 Task: Look for space in Ron, India from 2nd June, 2023 to 9th June, 2023 for 5 adults in price range Rs.7000 to Rs.13000. Place can be shared room with 2 bedrooms having 5 beds and 2 bathrooms. Property type can be house, flat, guest house. Amenities needed are: wifi. Booking option can be shelf check-in. Required host language is English.
Action: Mouse moved to (488, 62)
Screenshot: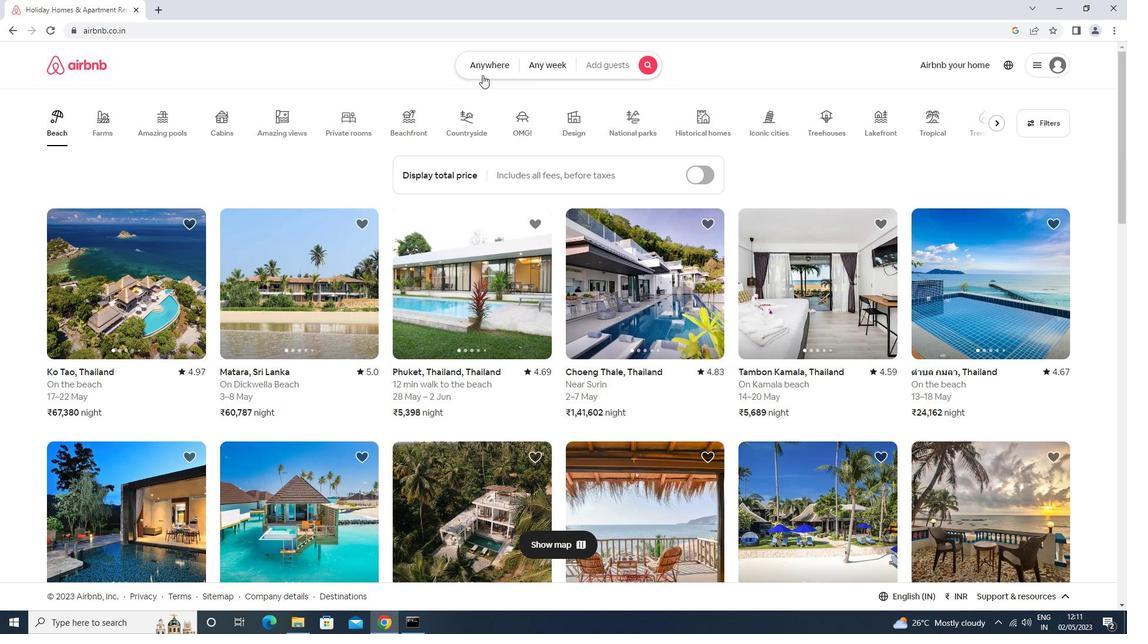 
Action: Mouse pressed left at (488, 62)
Screenshot: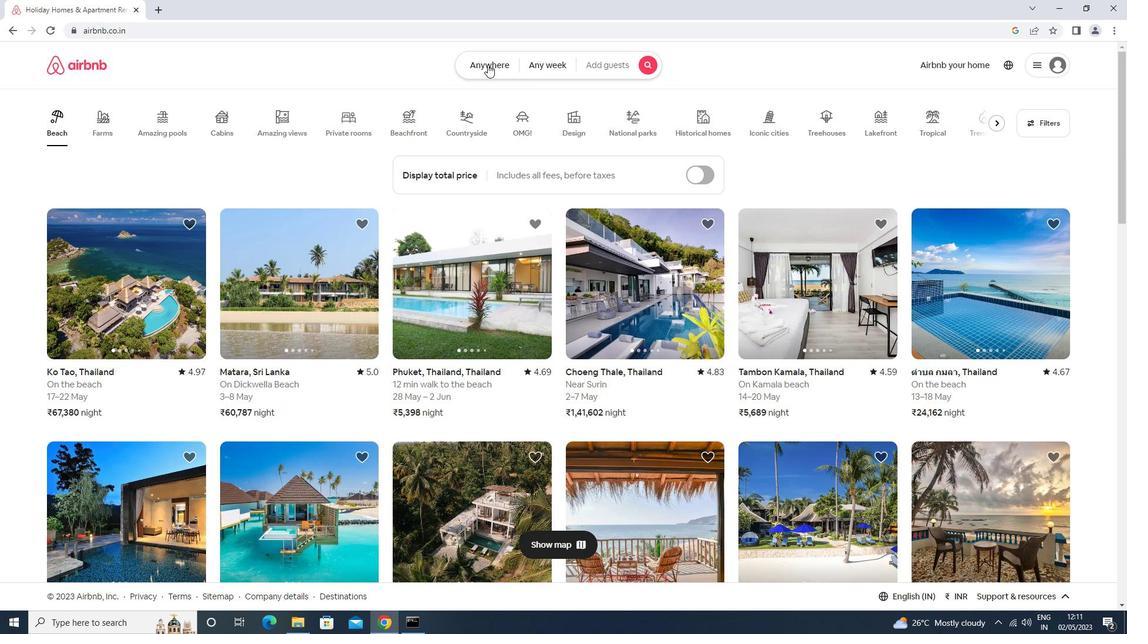 
Action: Mouse moved to (451, 105)
Screenshot: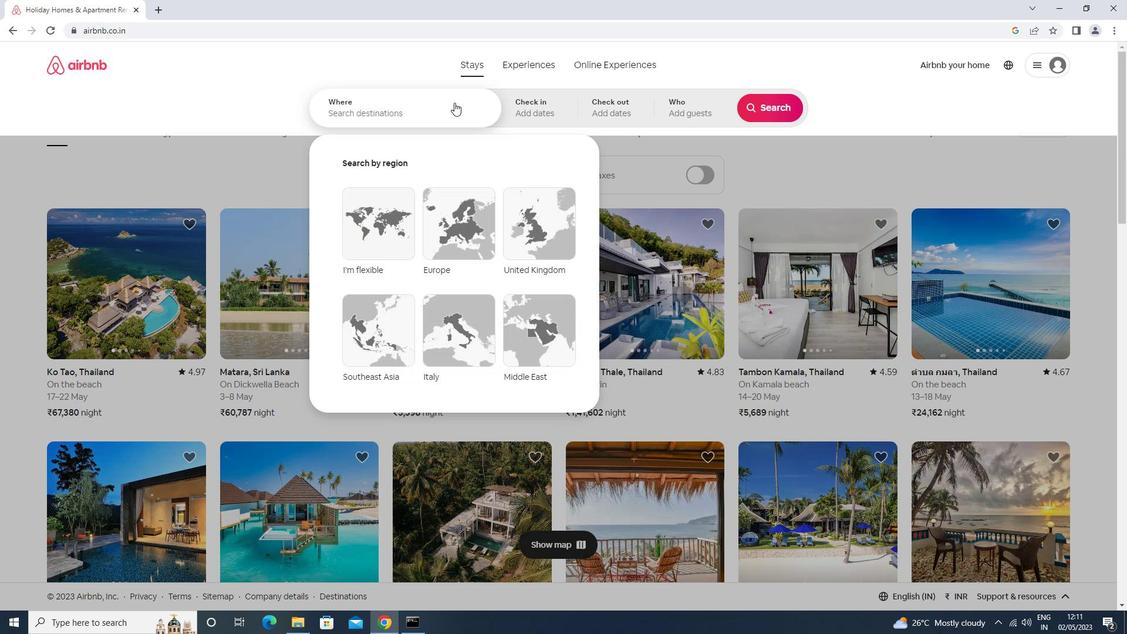 
Action: Mouse pressed left at (451, 105)
Screenshot: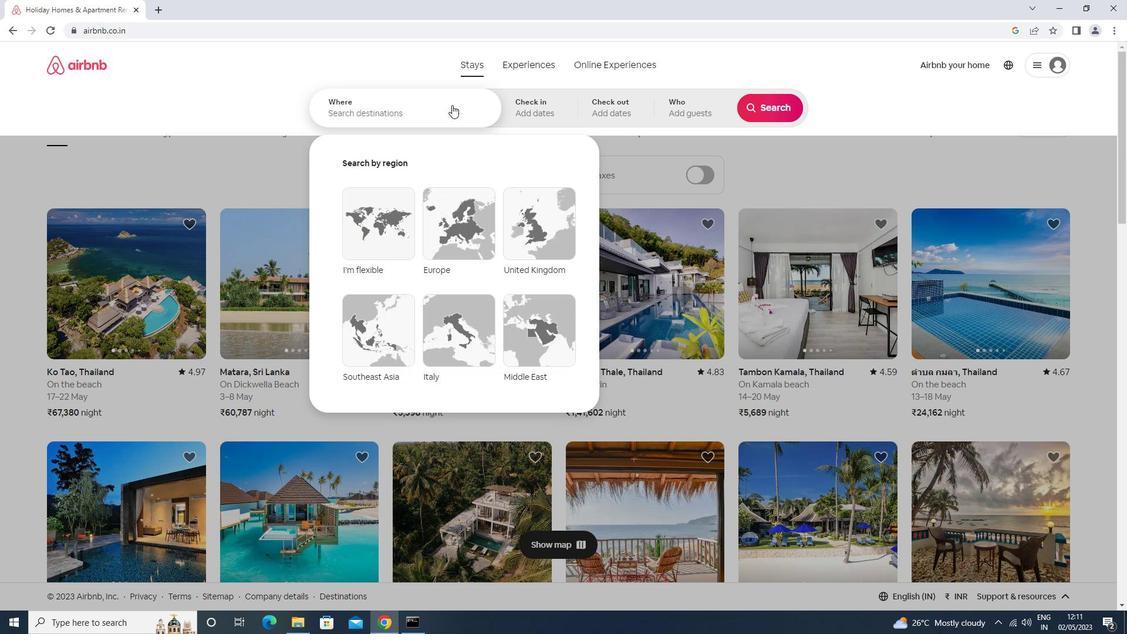 
Action: Key pressed r<Key.caps_lock>on<Key.space><Key.enter>
Screenshot: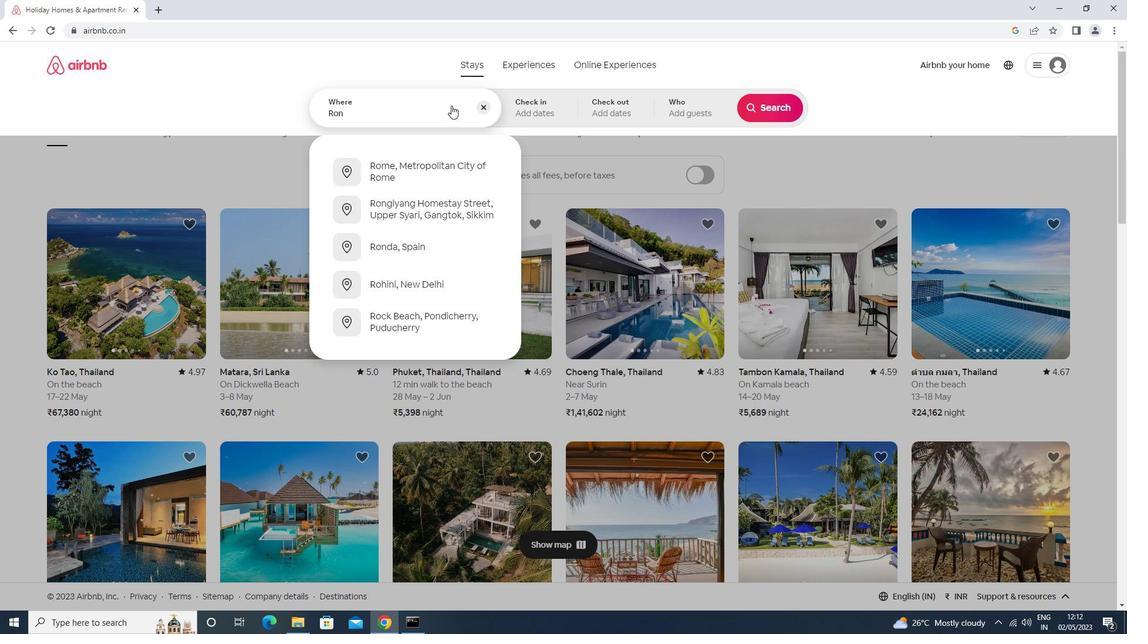 
Action: Mouse moved to (729, 260)
Screenshot: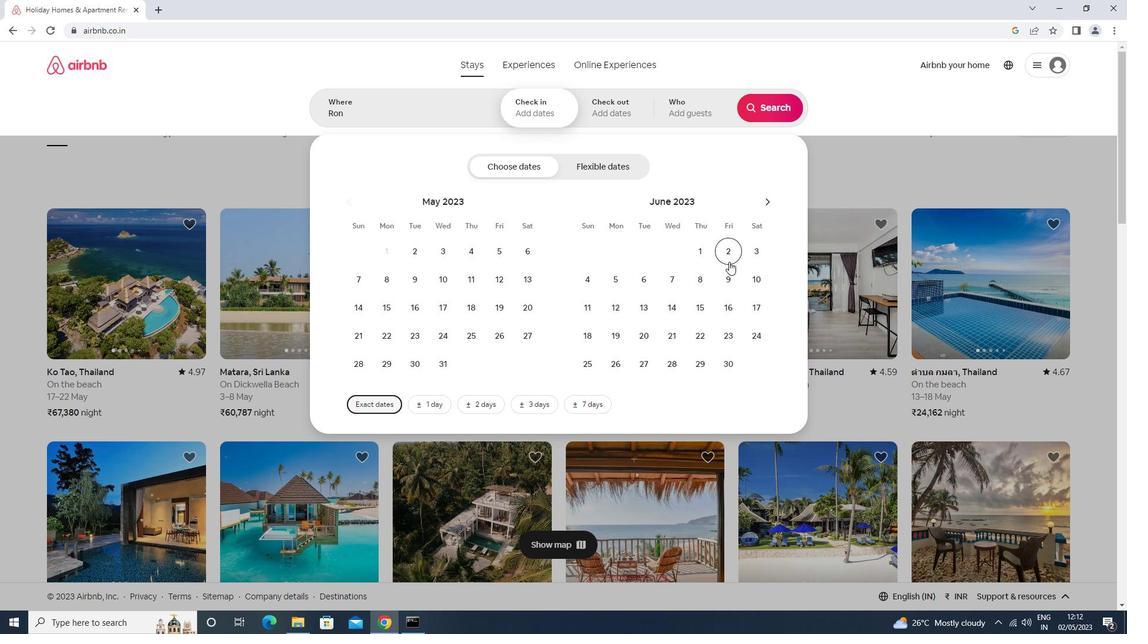
Action: Mouse pressed left at (729, 260)
Screenshot: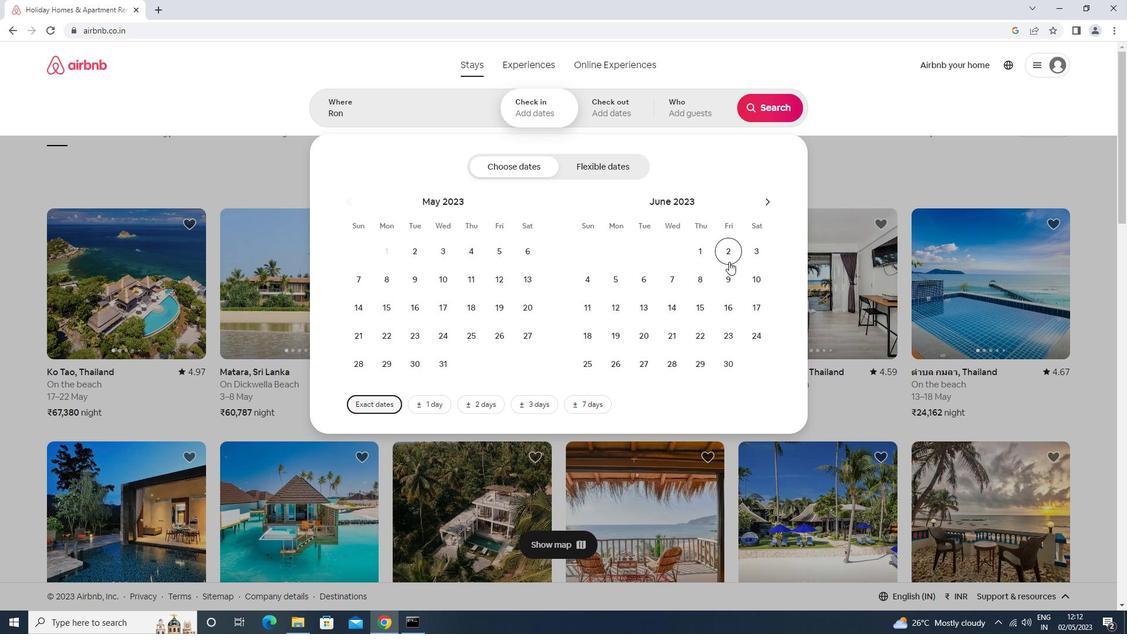 
Action: Mouse moved to (730, 291)
Screenshot: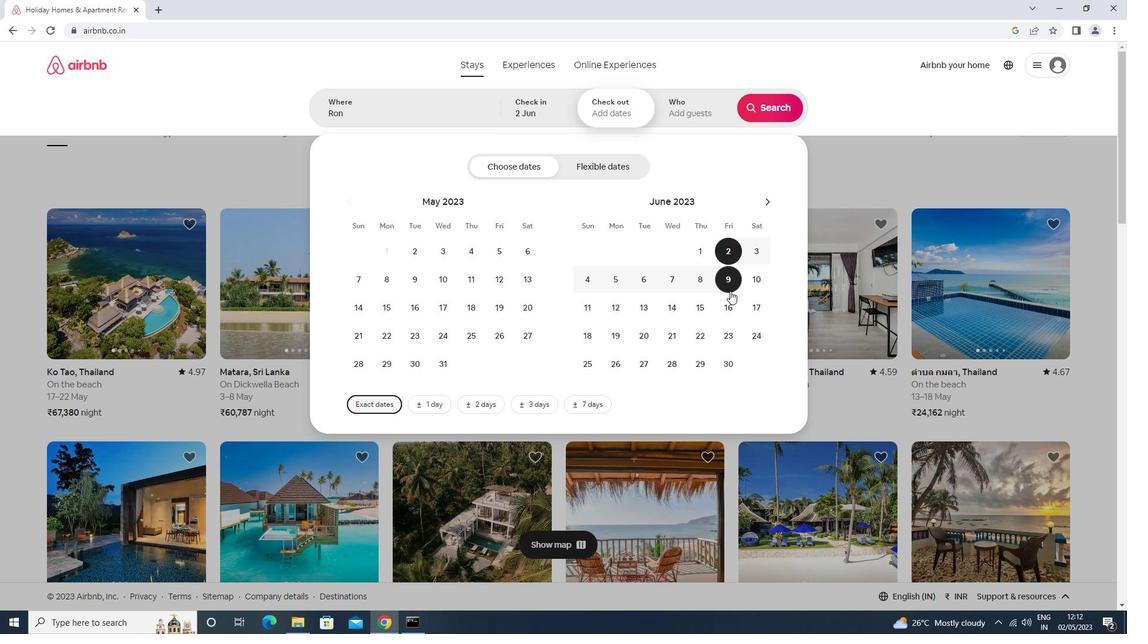
Action: Mouse pressed left at (730, 291)
Screenshot: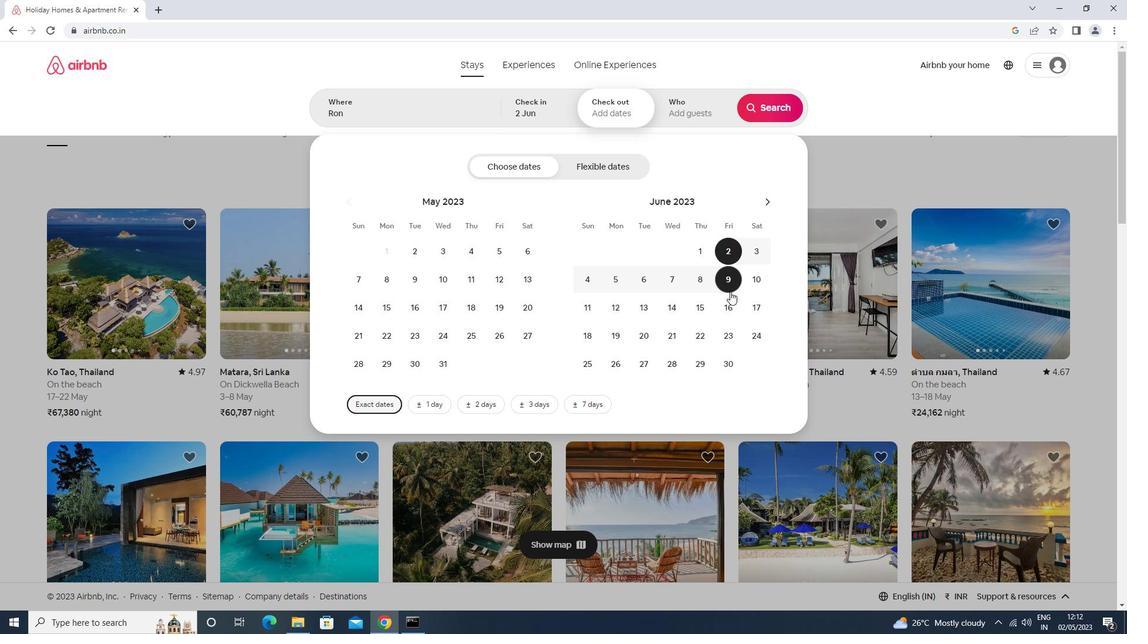 
Action: Mouse moved to (688, 116)
Screenshot: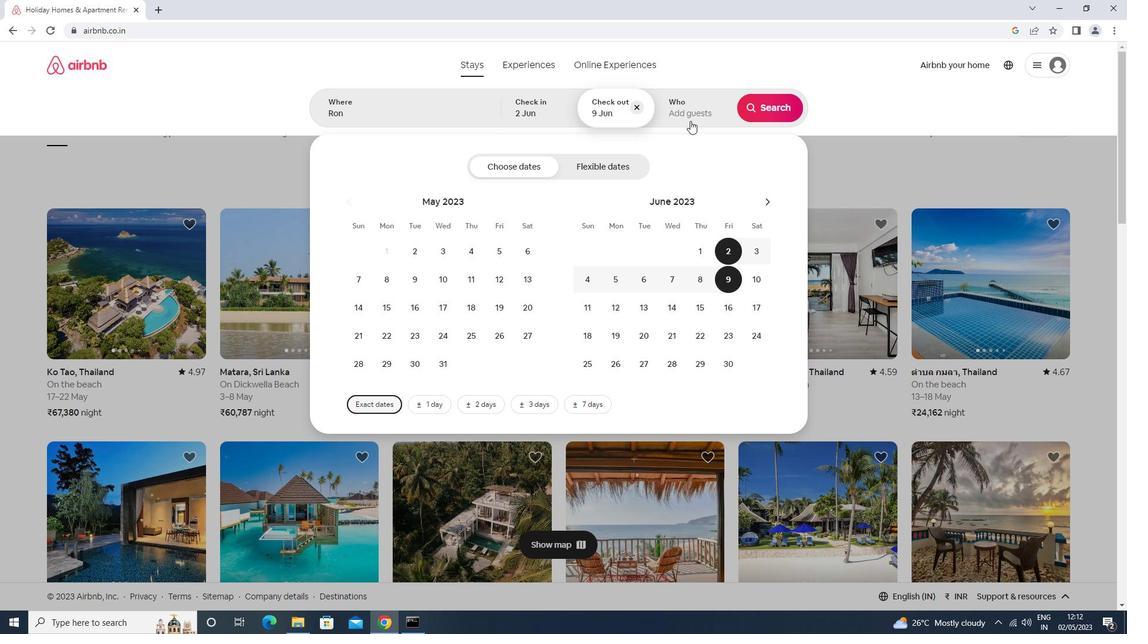 
Action: Mouse pressed left at (688, 116)
Screenshot: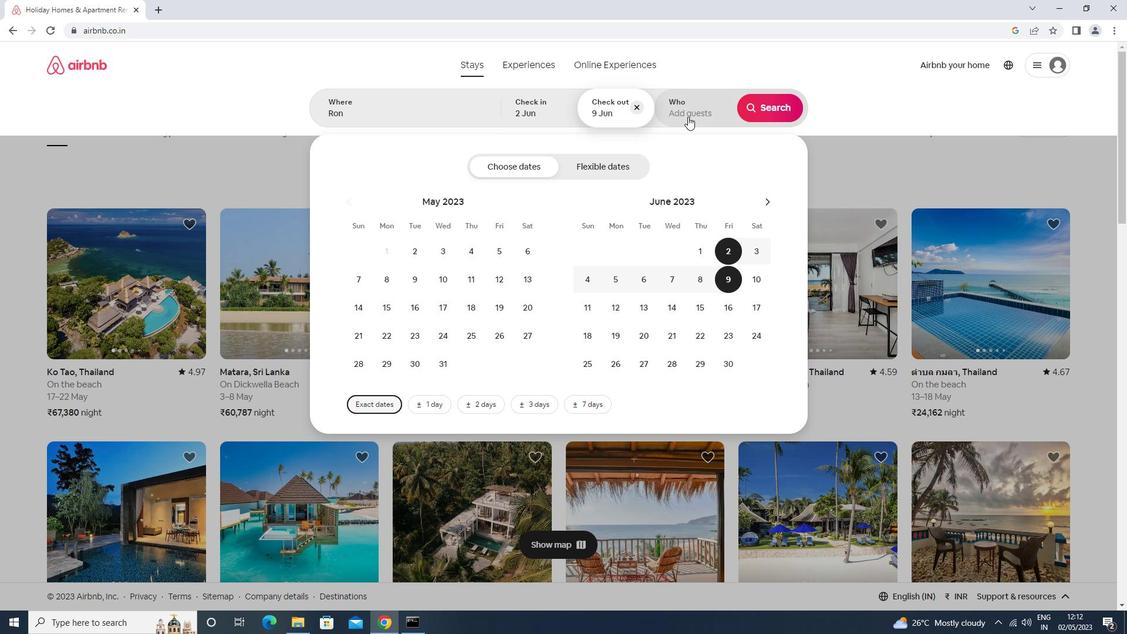 
Action: Mouse moved to (771, 170)
Screenshot: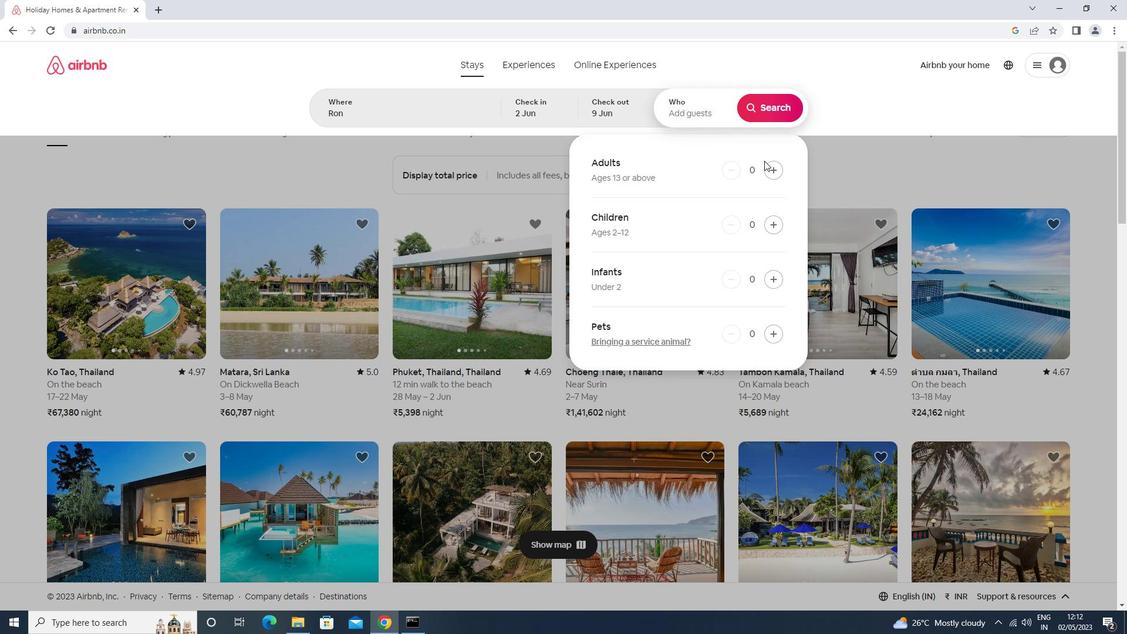 
Action: Mouse pressed left at (771, 170)
Screenshot: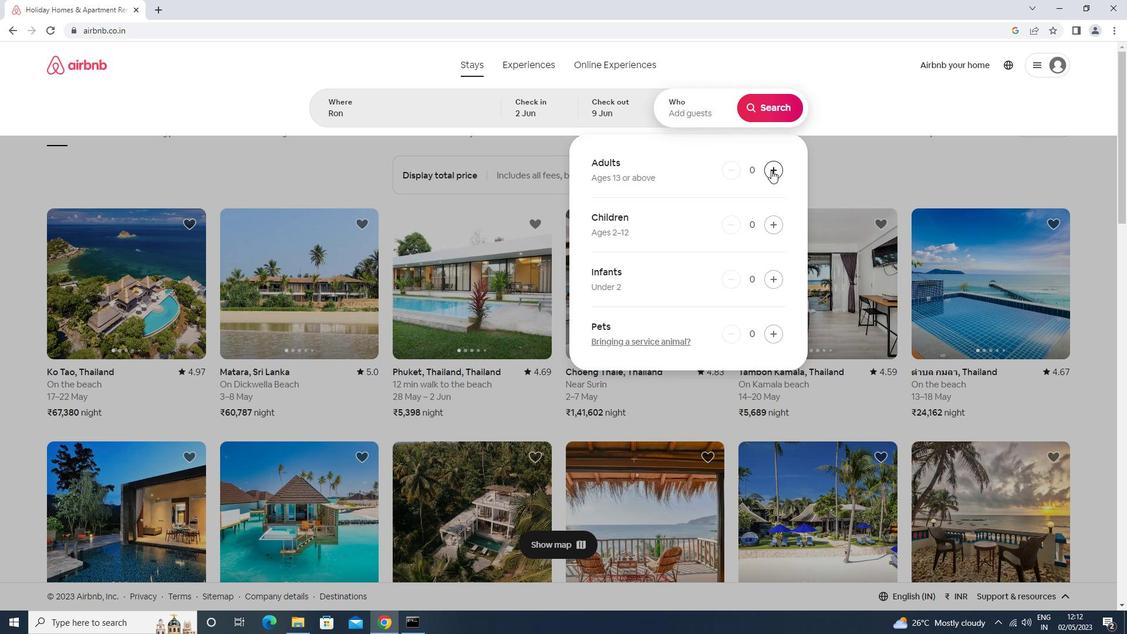 
Action: Mouse pressed left at (771, 170)
Screenshot: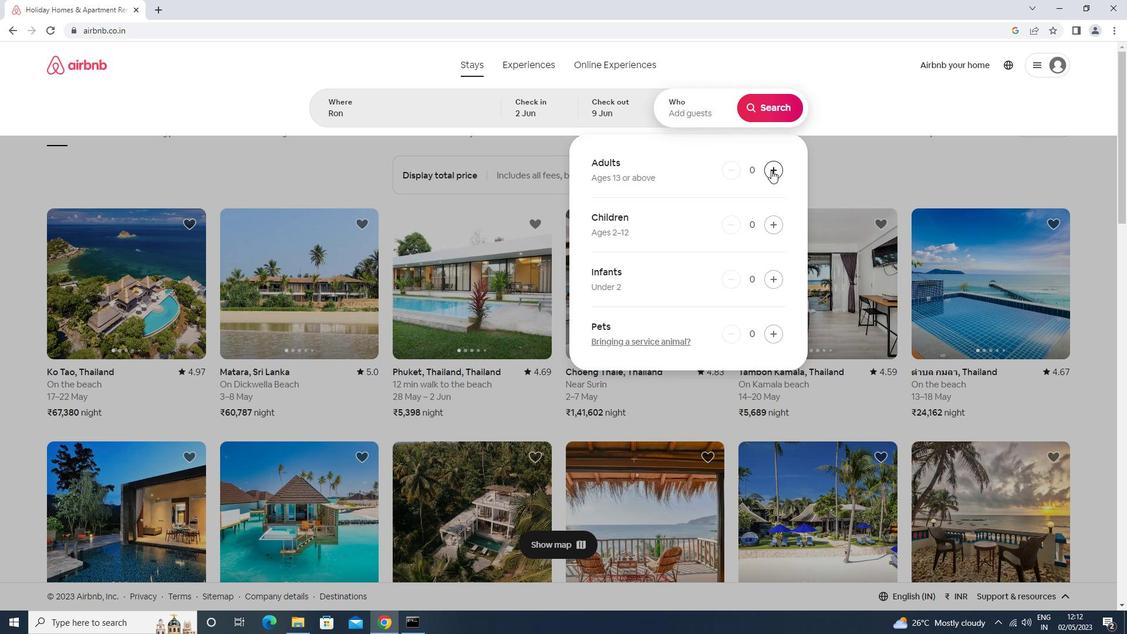 
Action: Mouse pressed left at (771, 170)
Screenshot: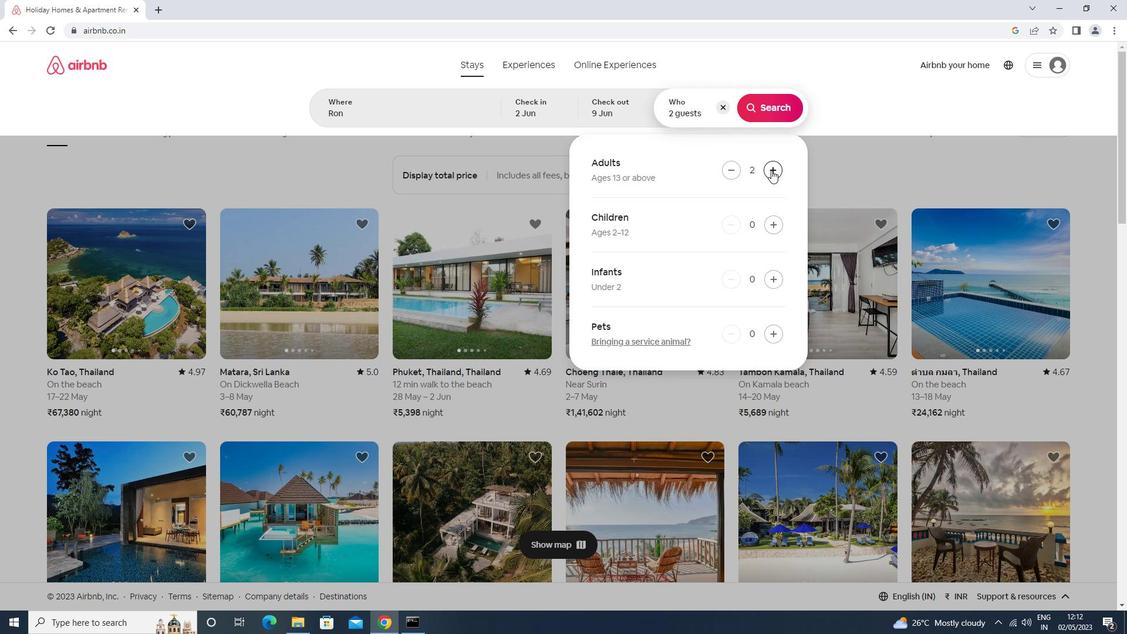 
Action: Mouse pressed left at (771, 170)
Screenshot: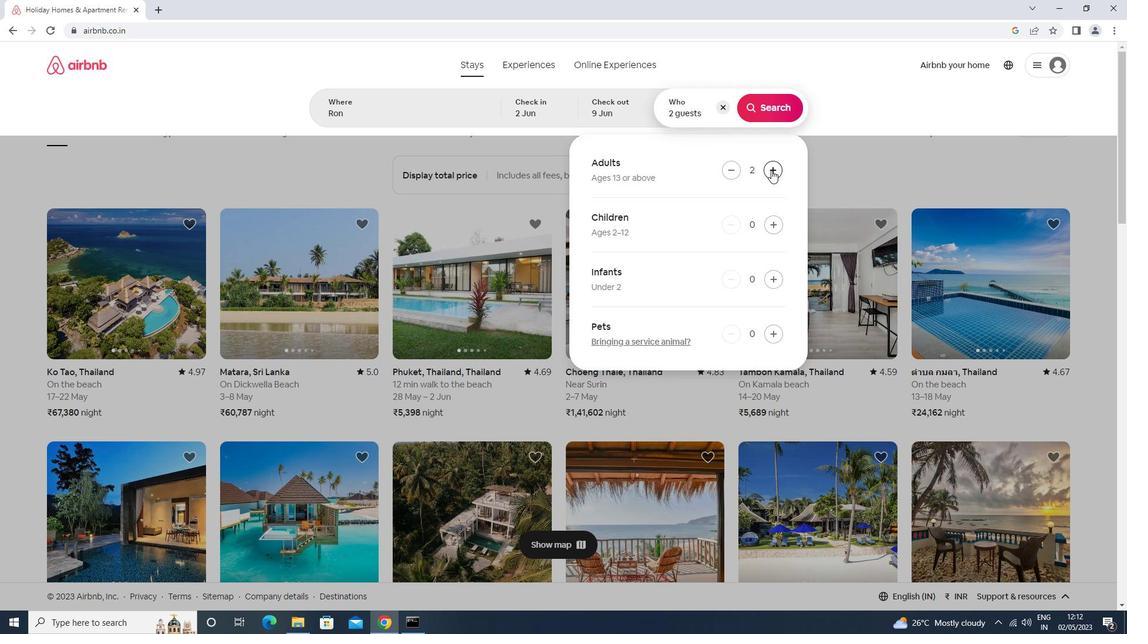 
Action: Mouse pressed left at (771, 170)
Screenshot: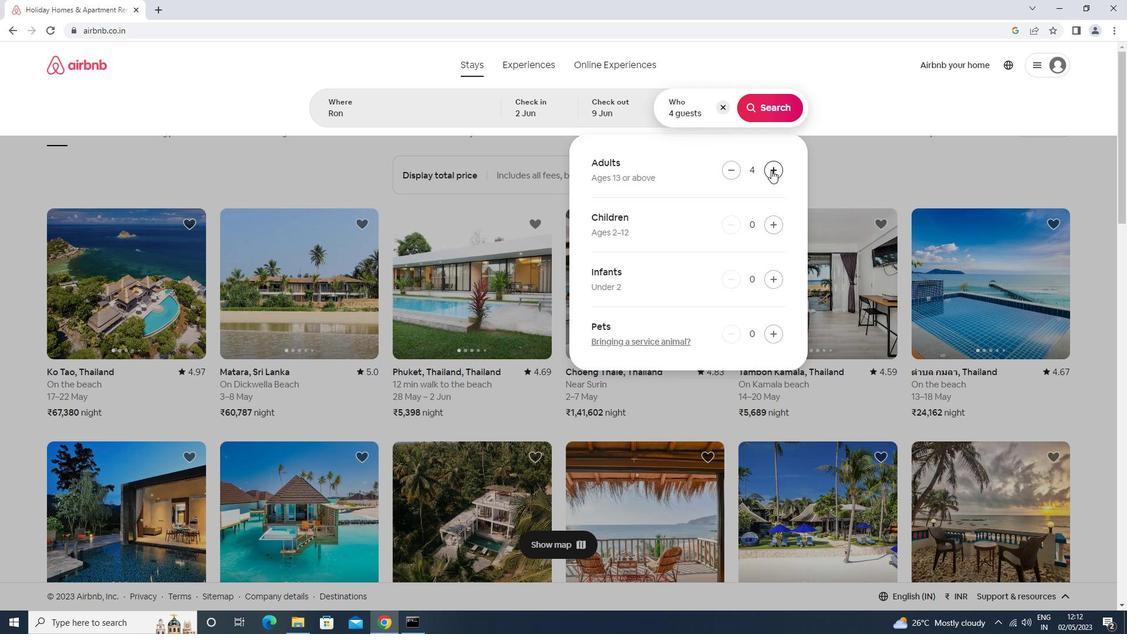 
Action: Mouse moved to (772, 114)
Screenshot: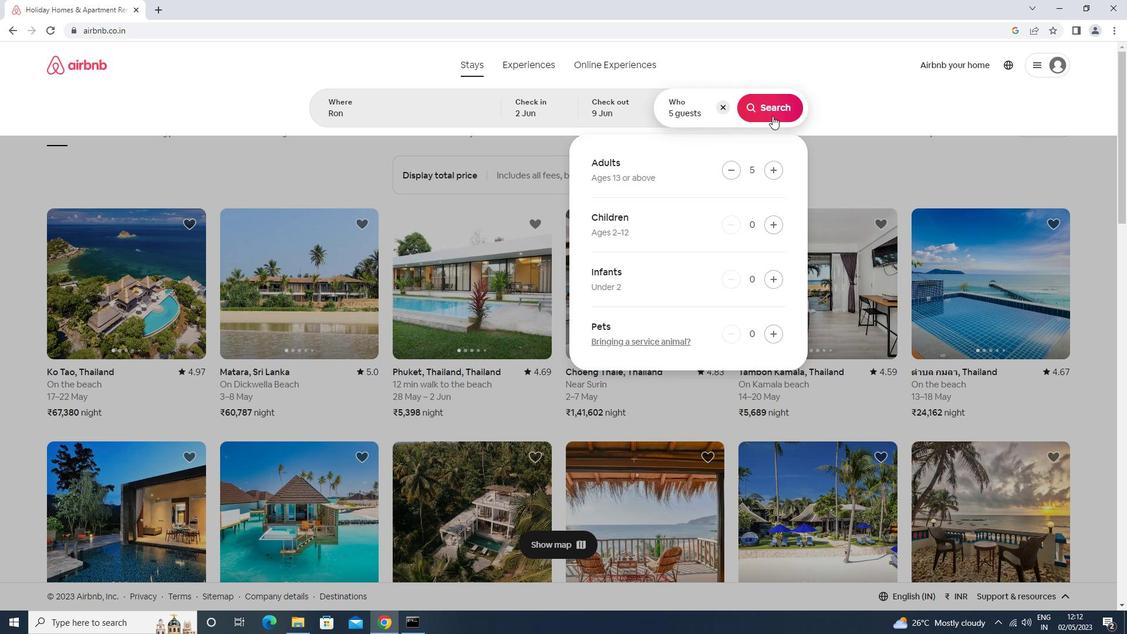 
Action: Mouse pressed left at (772, 114)
Screenshot: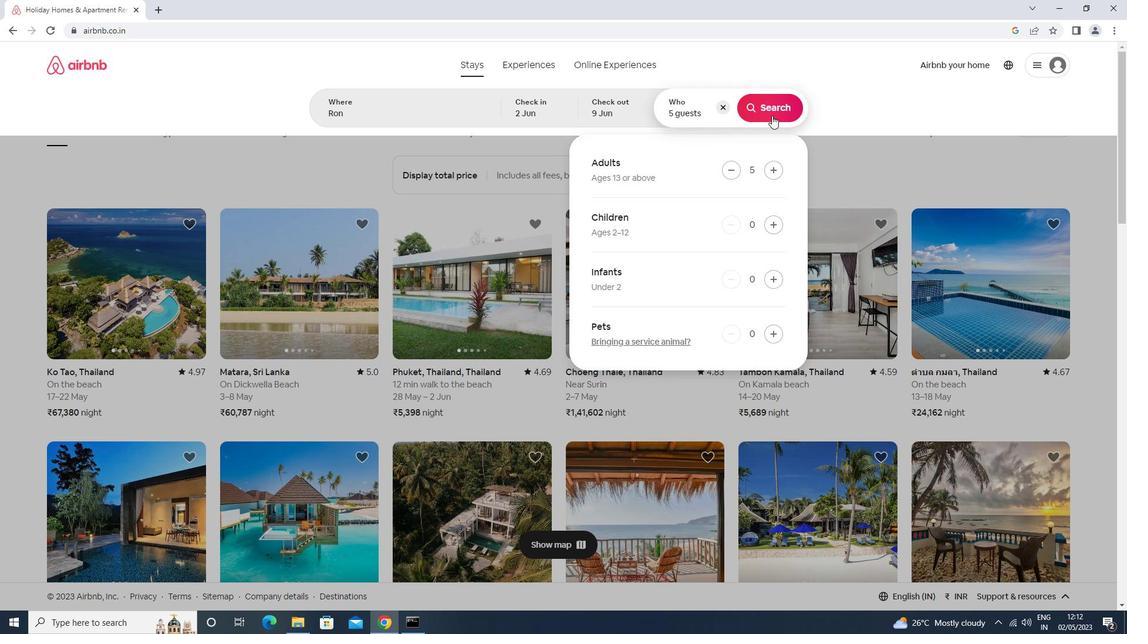 
Action: Mouse moved to (1065, 112)
Screenshot: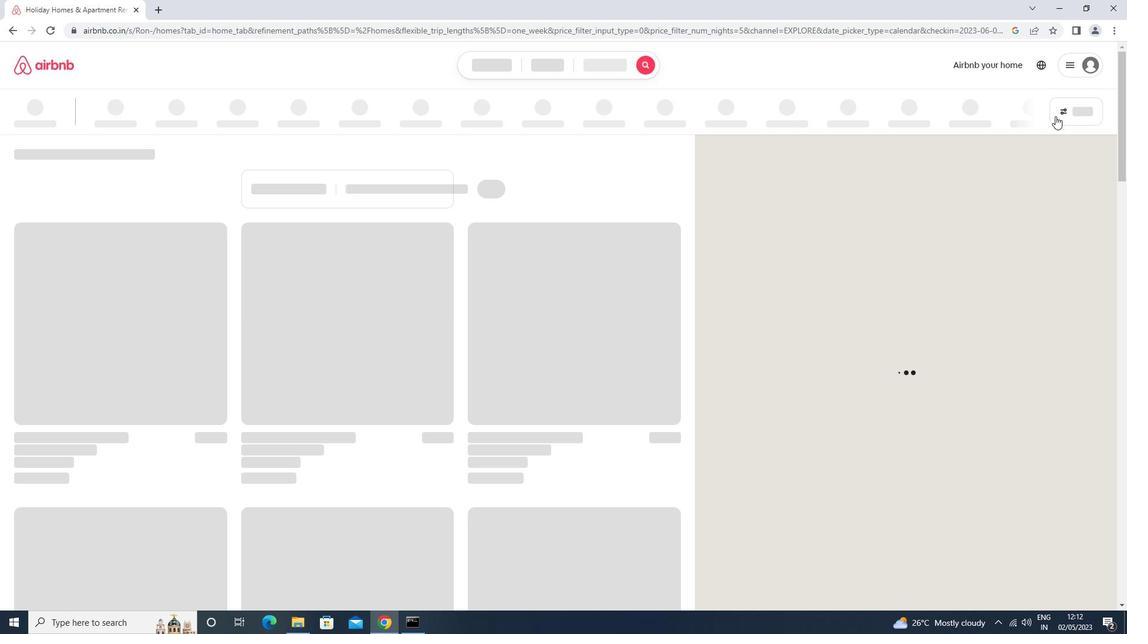 
Action: Mouse pressed left at (1065, 112)
Screenshot: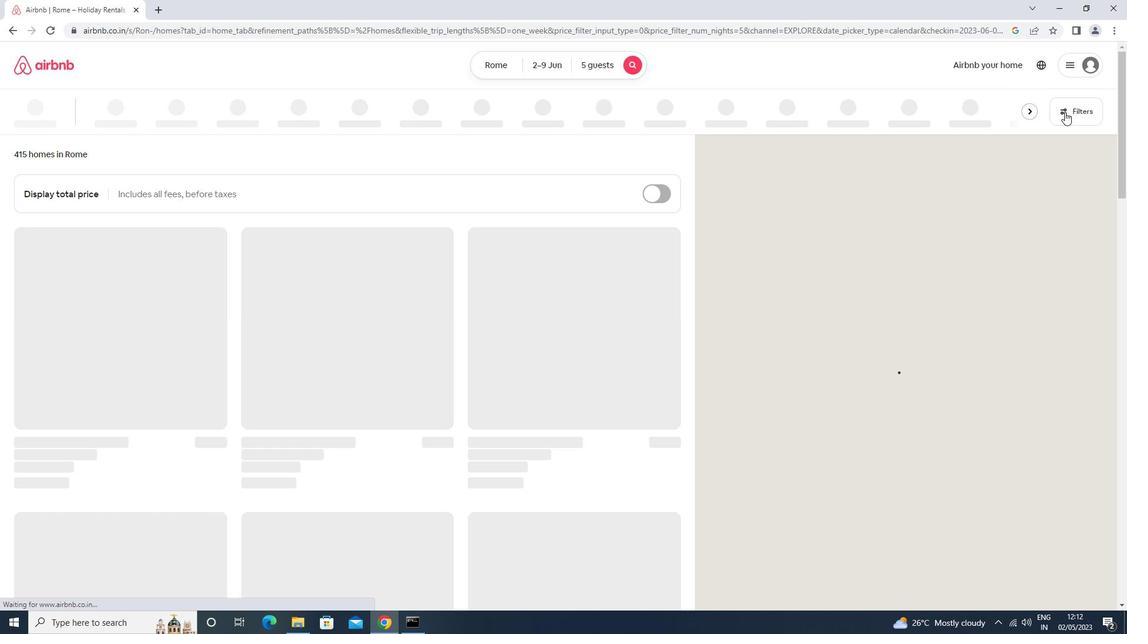 
Action: Mouse moved to (513, 256)
Screenshot: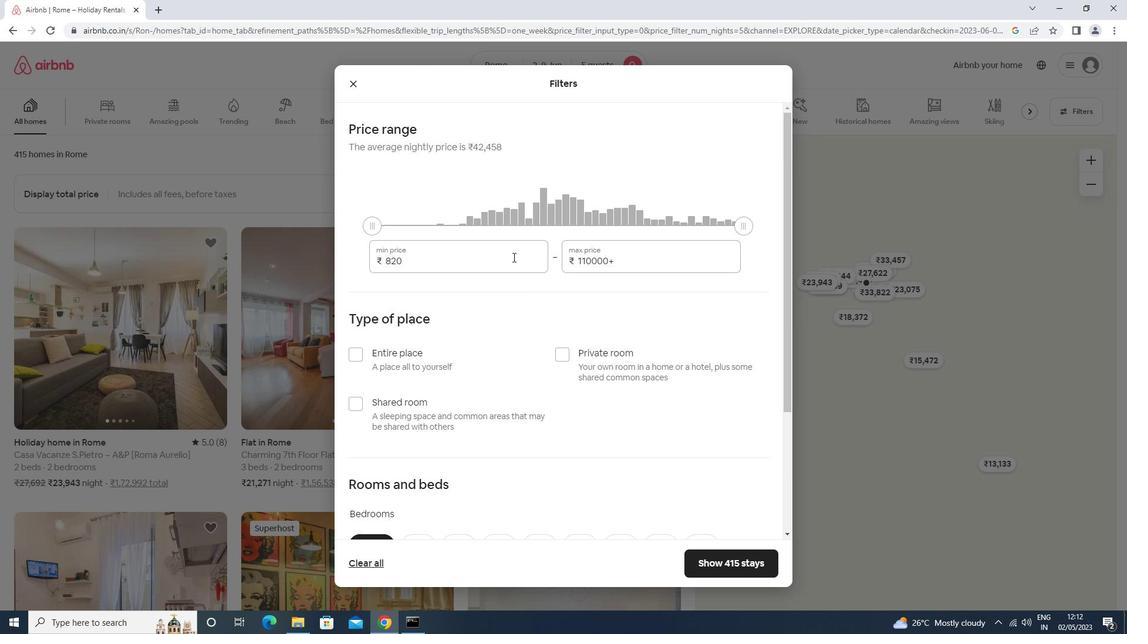 
Action: Mouse pressed left at (513, 256)
Screenshot: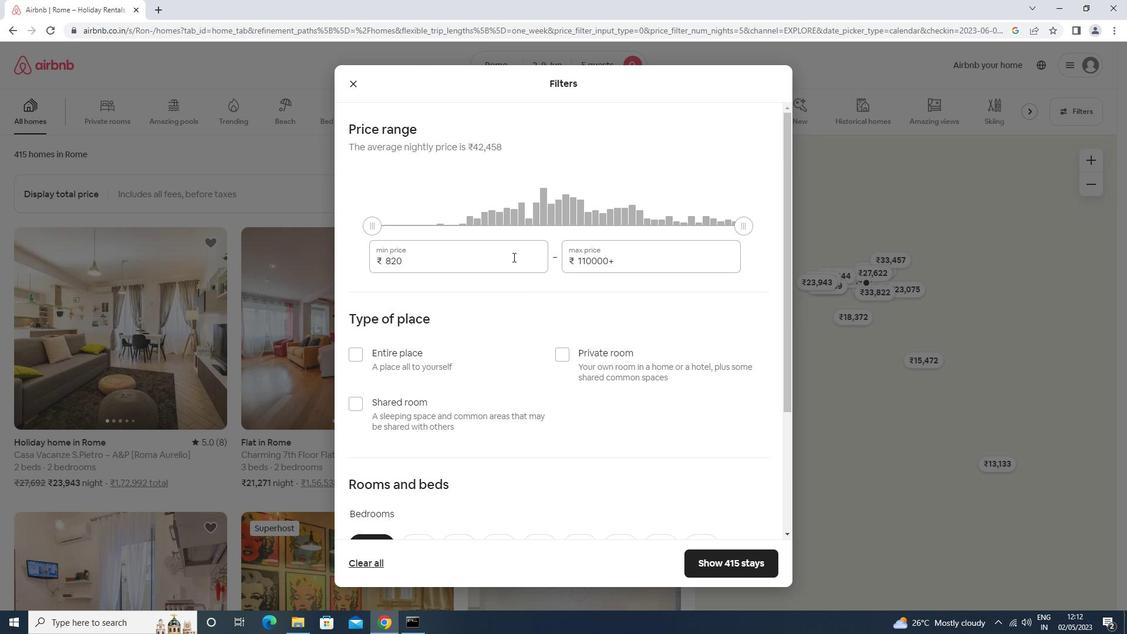 
Action: Key pressed <Key.backspace><Key.backspace><Key.backspace><Key.backspace><Key.backspace><Key.backspace><Key.backspace><Key.backspace><Key.backspace>7000<Key.tab>13000
Screenshot: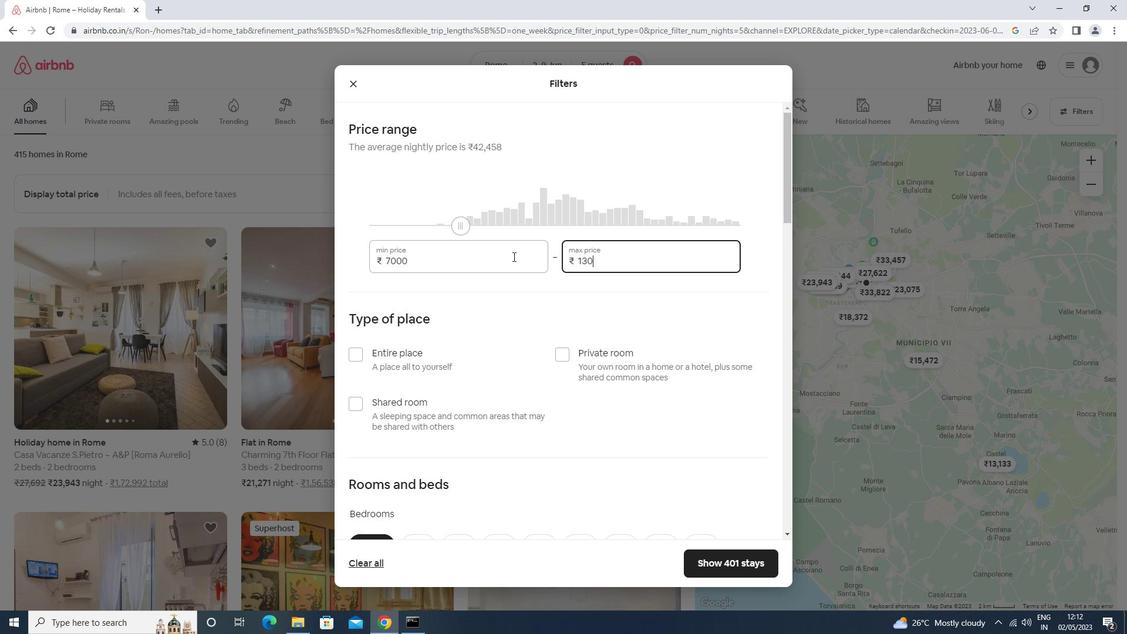 
Action: Mouse moved to (408, 404)
Screenshot: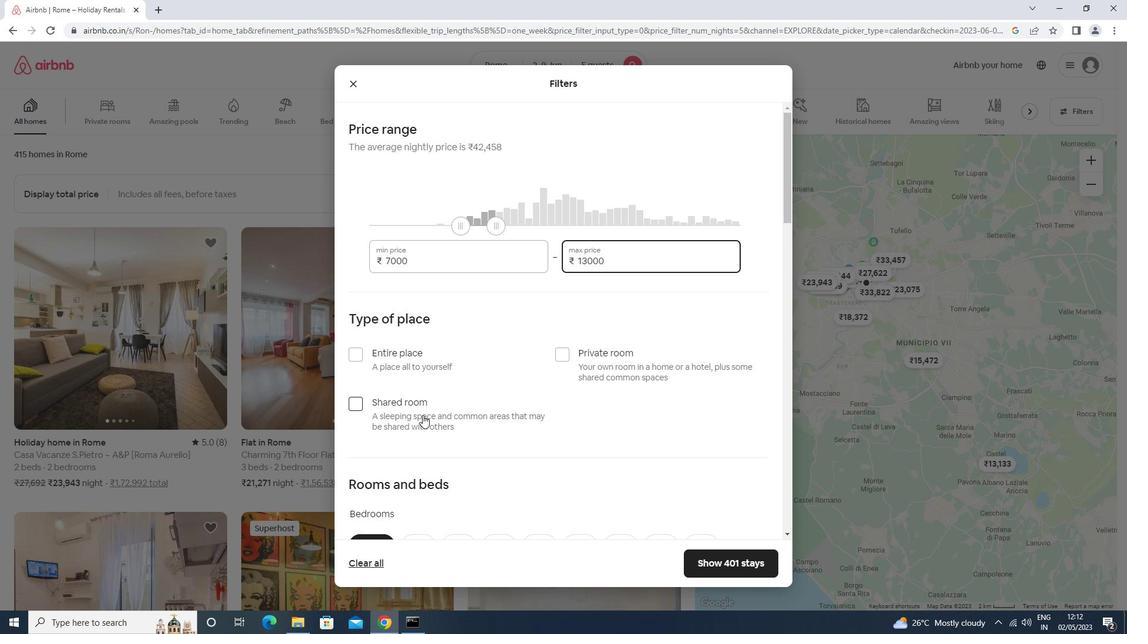
Action: Mouse pressed left at (408, 404)
Screenshot: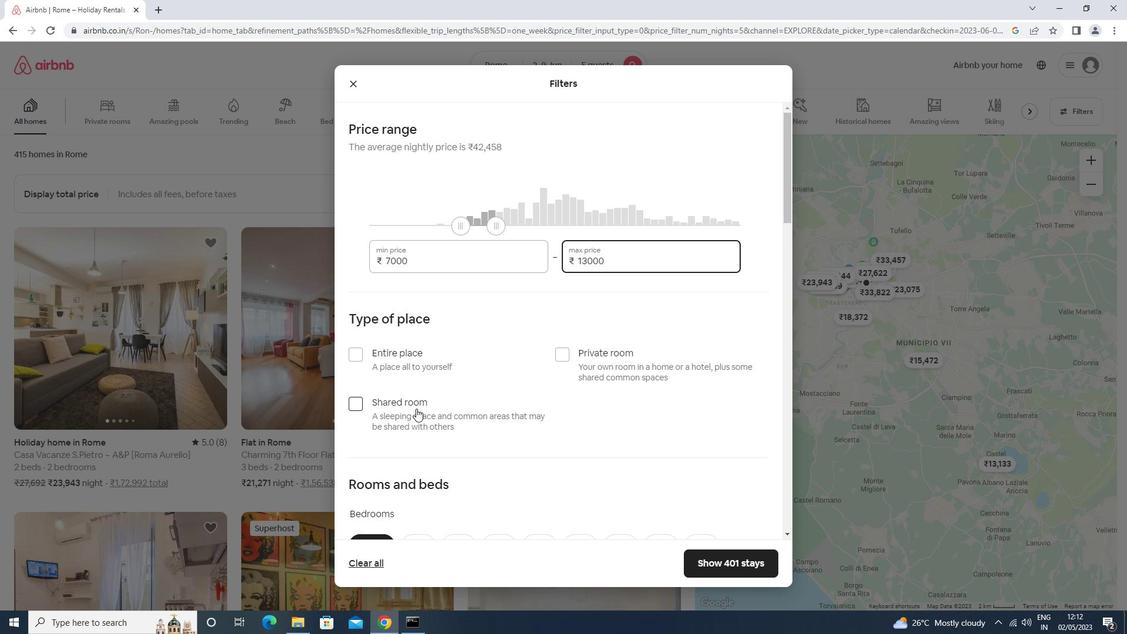 
Action: Mouse moved to (408, 404)
Screenshot: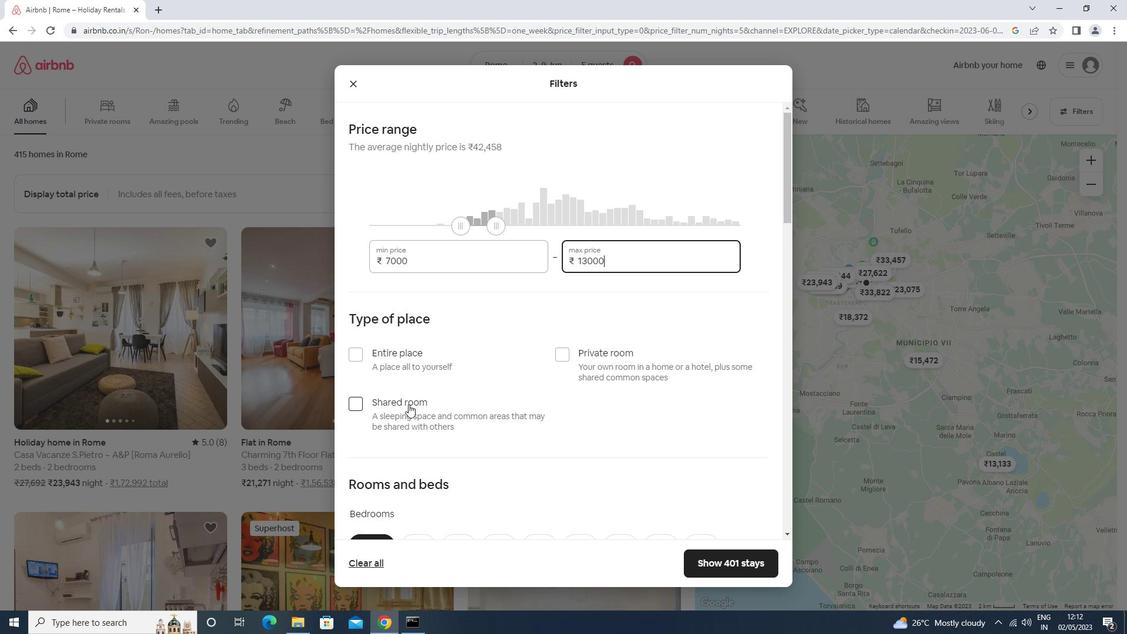 
Action: Mouse scrolled (408, 403) with delta (0, 0)
Screenshot: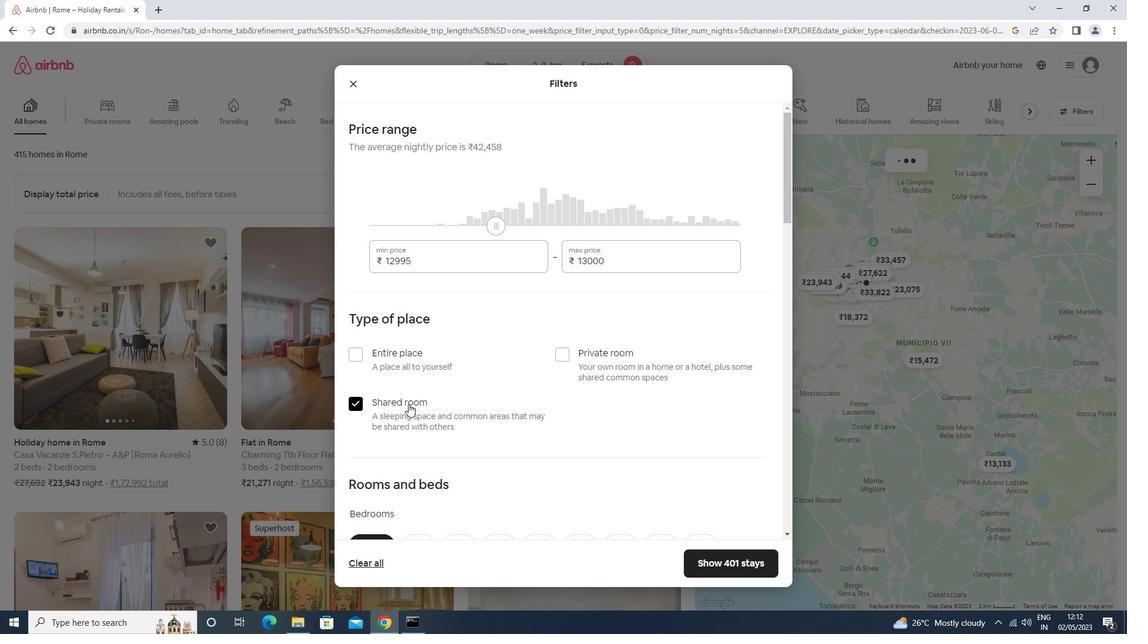 
Action: Mouse scrolled (408, 403) with delta (0, 0)
Screenshot: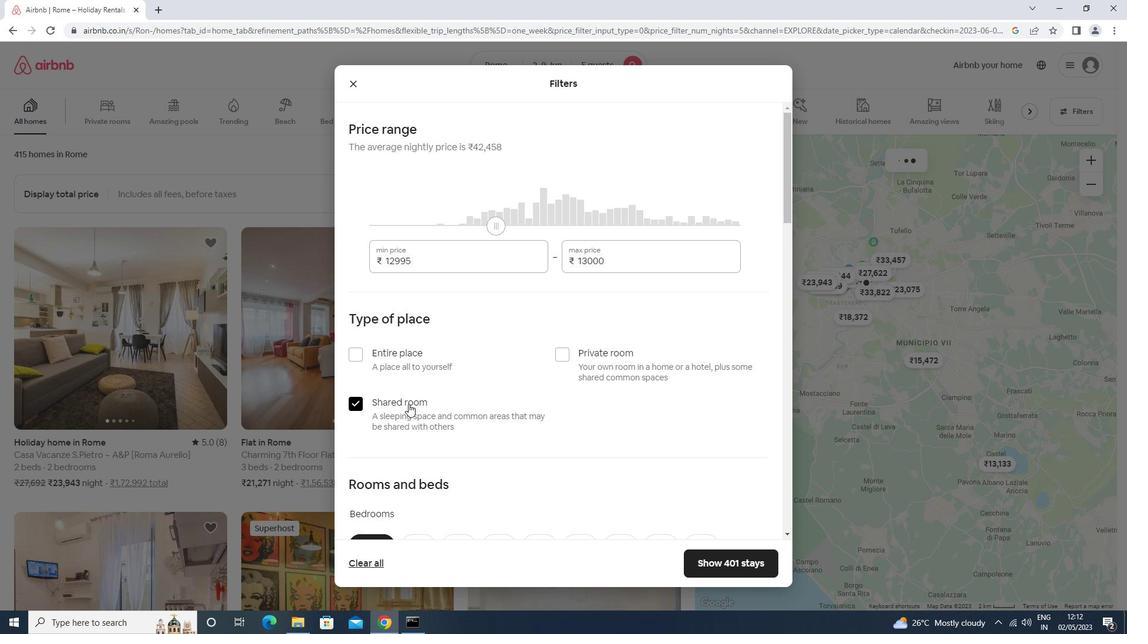 
Action: Mouse scrolled (408, 403) with delta (0, 0)
Screenshot: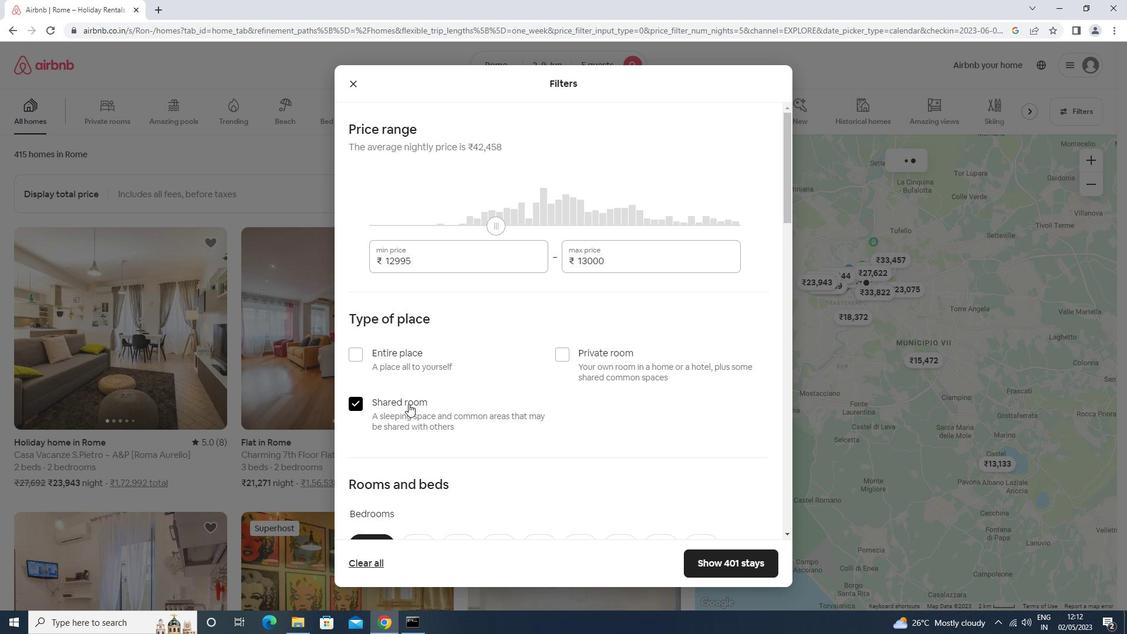 
Action: Mouse scrolled (408, 403) with delta (0, 0)
Screenshot: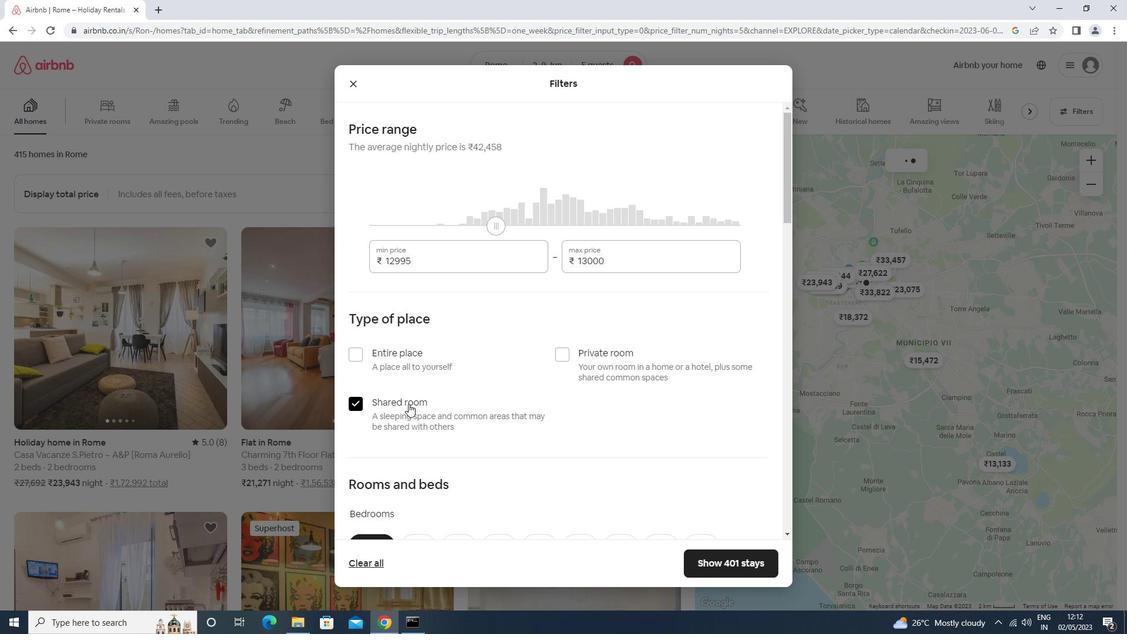 
Action: Mouse moved to (458, 317)
Screenshot: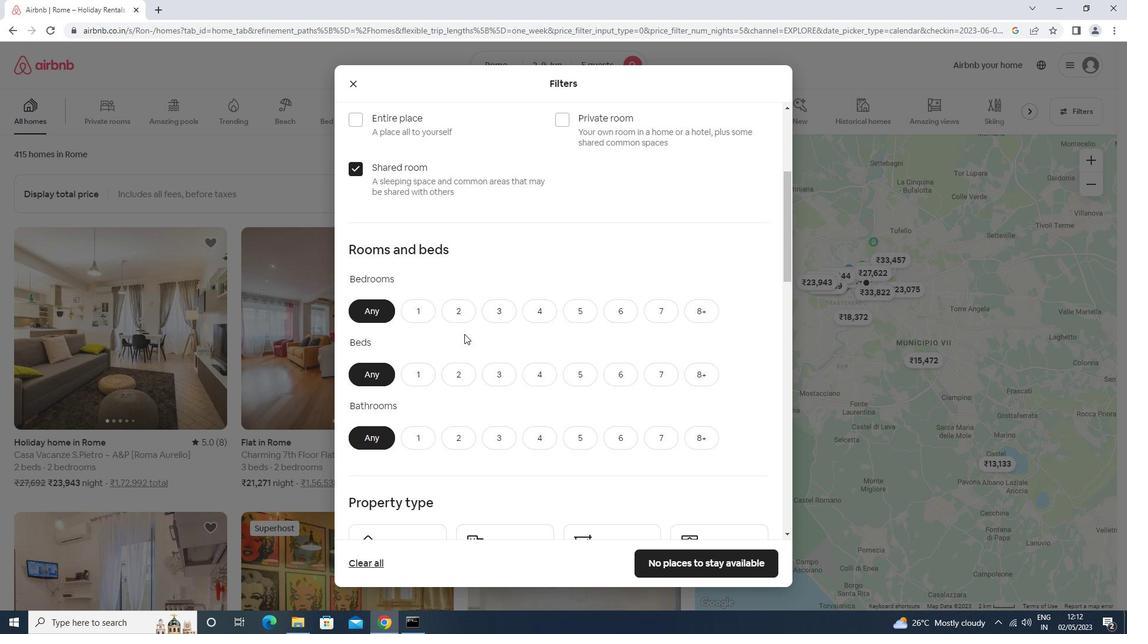 
Action: Mouse pressed left at (458, 317)
Screenshot: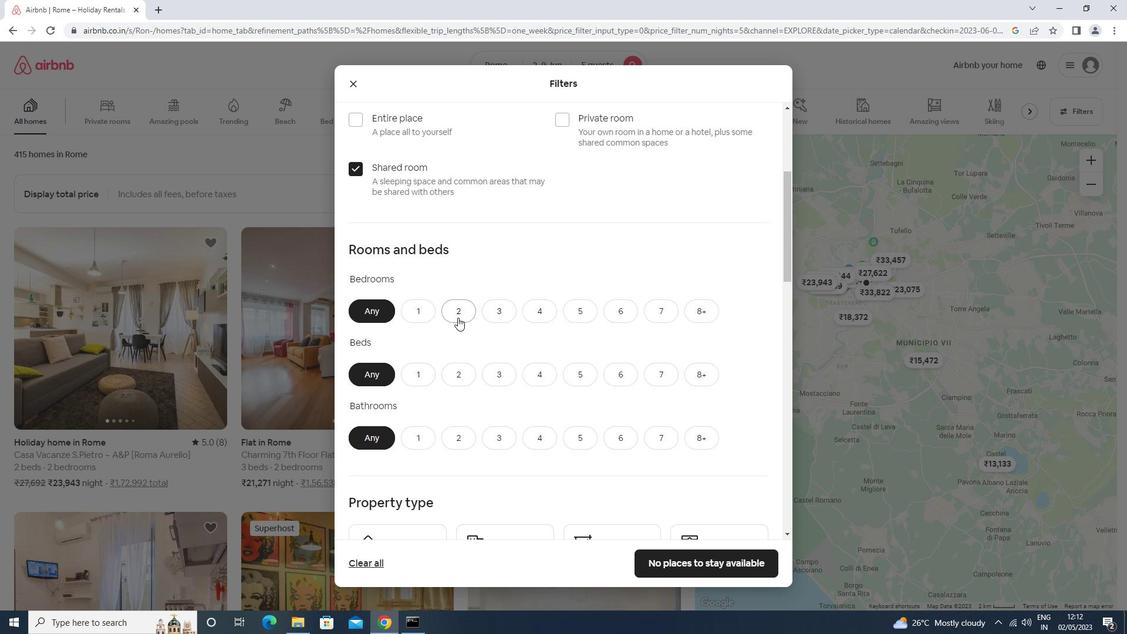 
Action: Mouse moved to (580, 375)
Screenshot: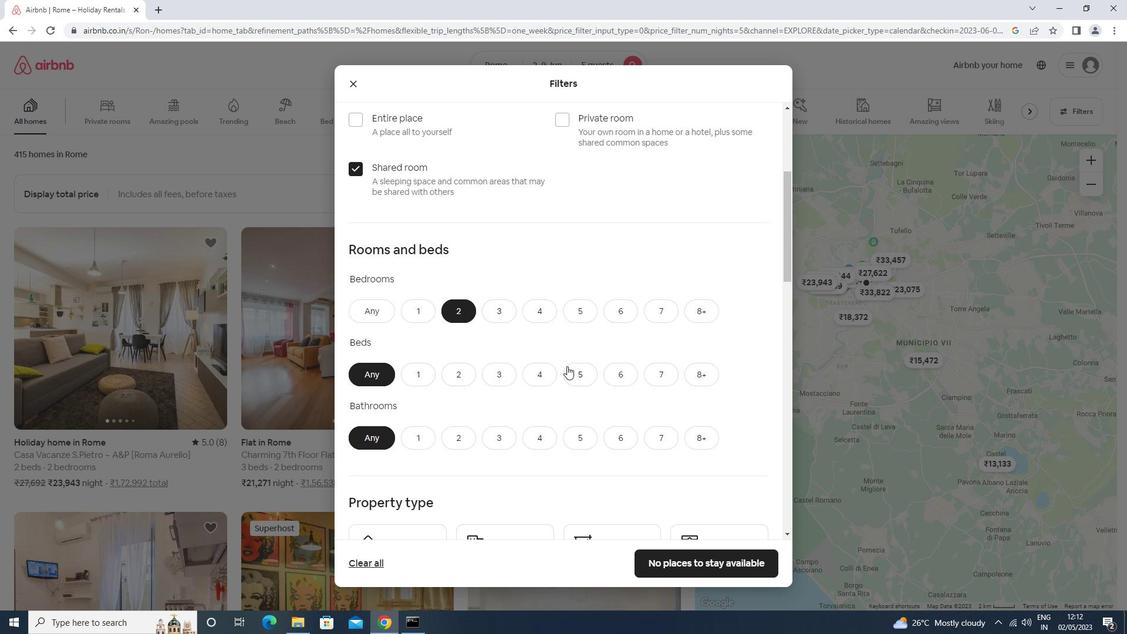 
Action: Mouse pressed left at (580, 375)
Screenshot: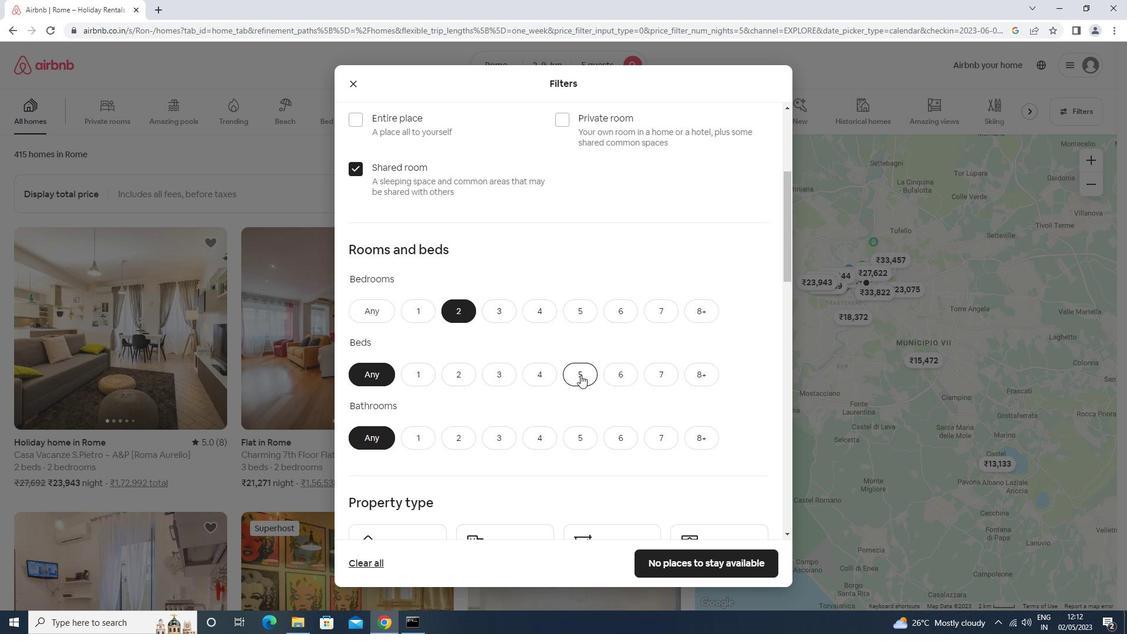 
Action: Mouse moved to (460, 432)
Screenshot: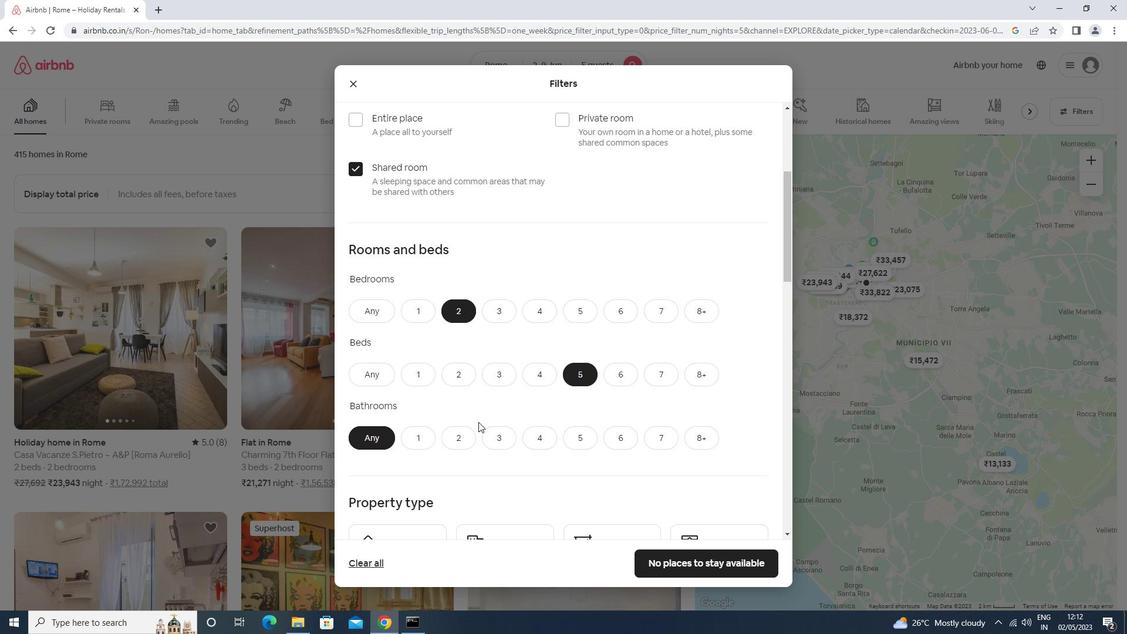 
Action: Mouse pressed left at (460, 432)
Screenshot: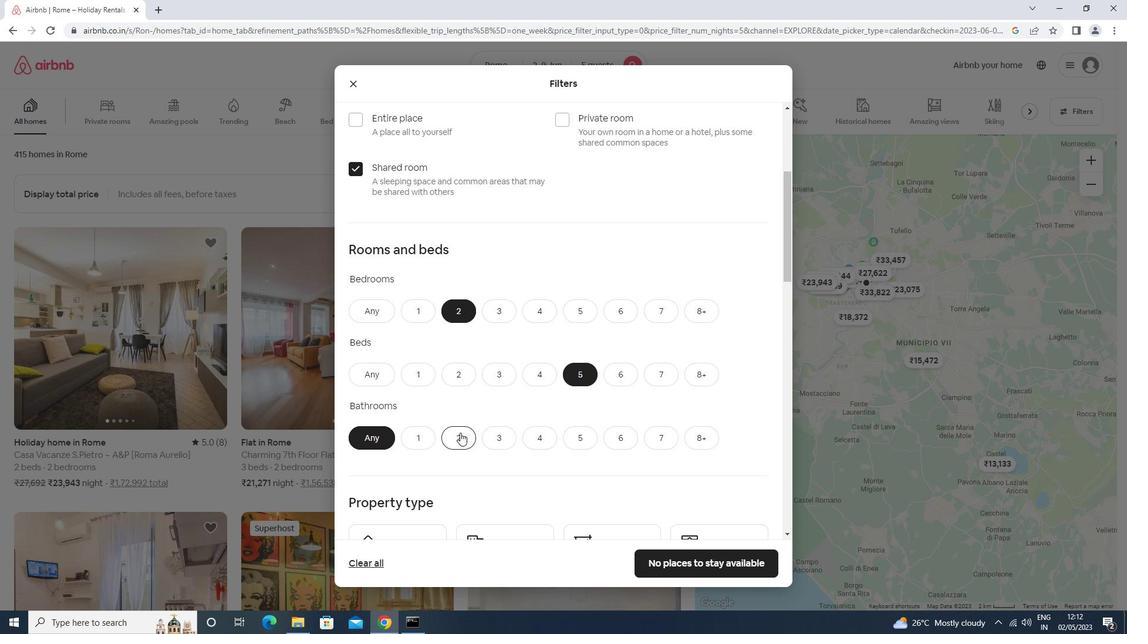 
Action: Mouse scrolled (460, 432) with delta (0, 0)
Screenshot: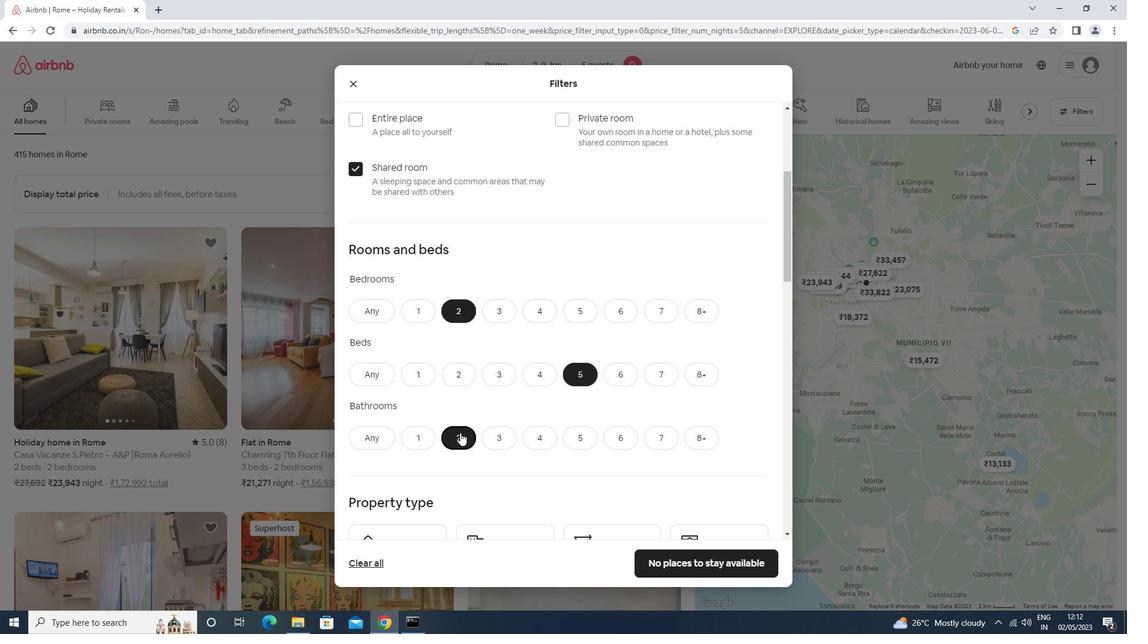 
Action: Mouse scrolled (460, 432) with delta (0, 0)
Screenshot: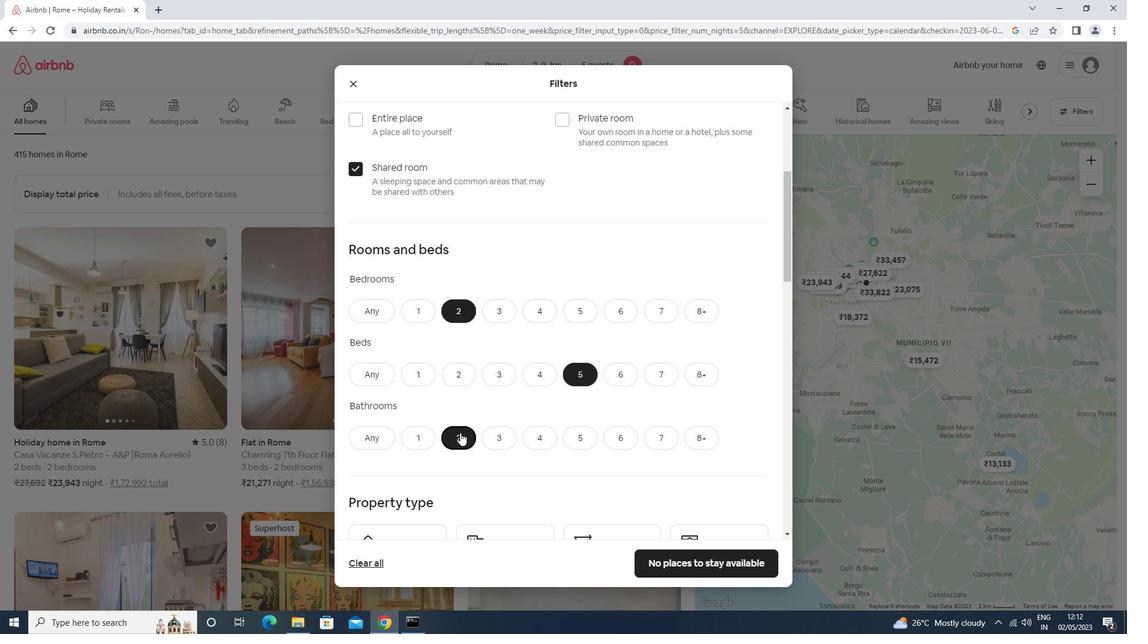 
Action: Mouse scrolled (460, 432) with delta (0, 0)
Screenshot: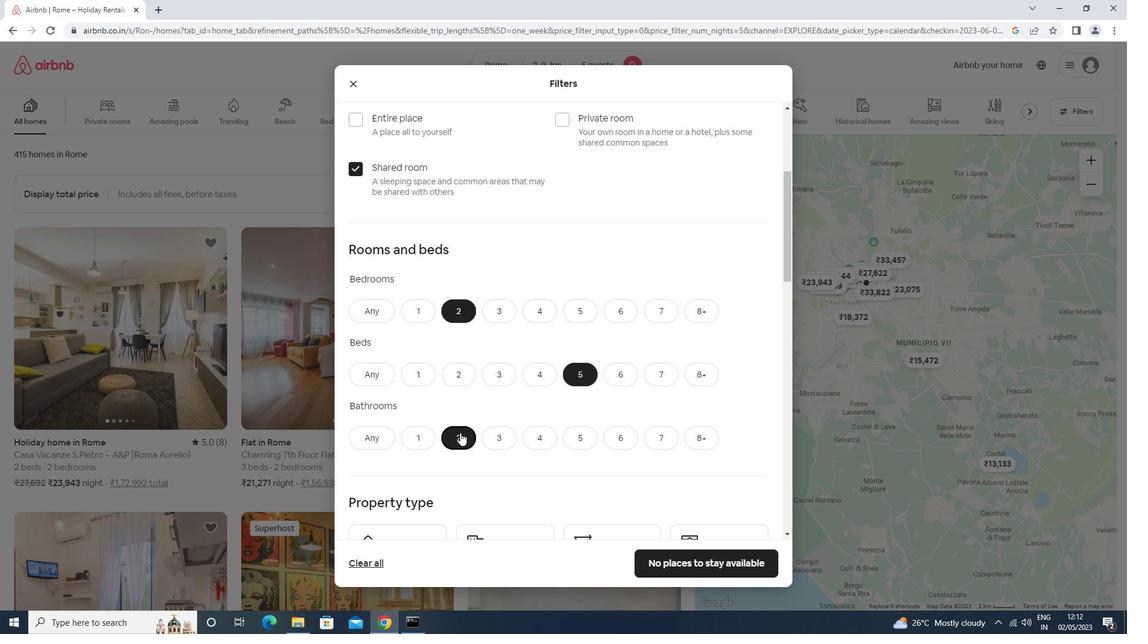 
Action: Mouse moved to (406, 401)
Screenshot: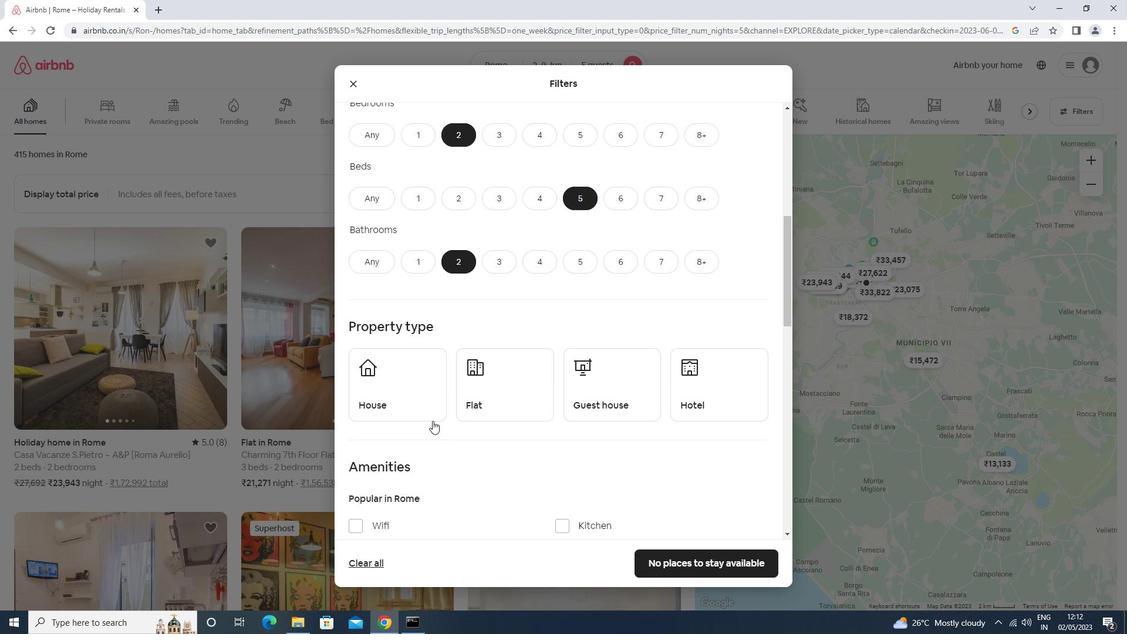 
Action: Mouse pressed left at (406, 401)
Screenshot: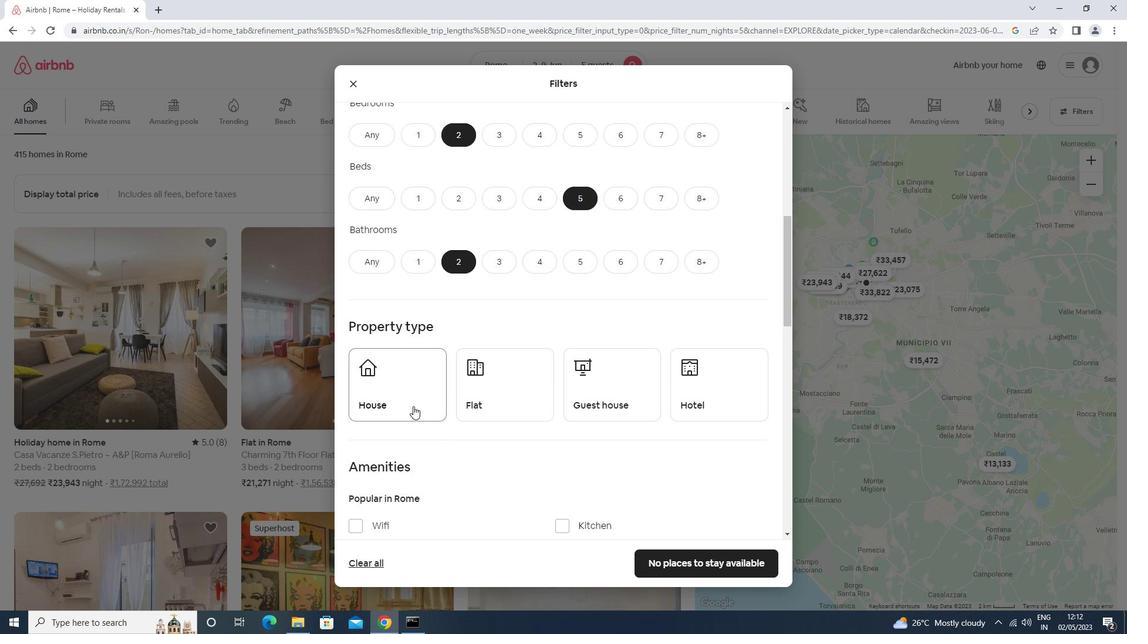 
Action: Mouse moved to (514, 400)
Screenshot: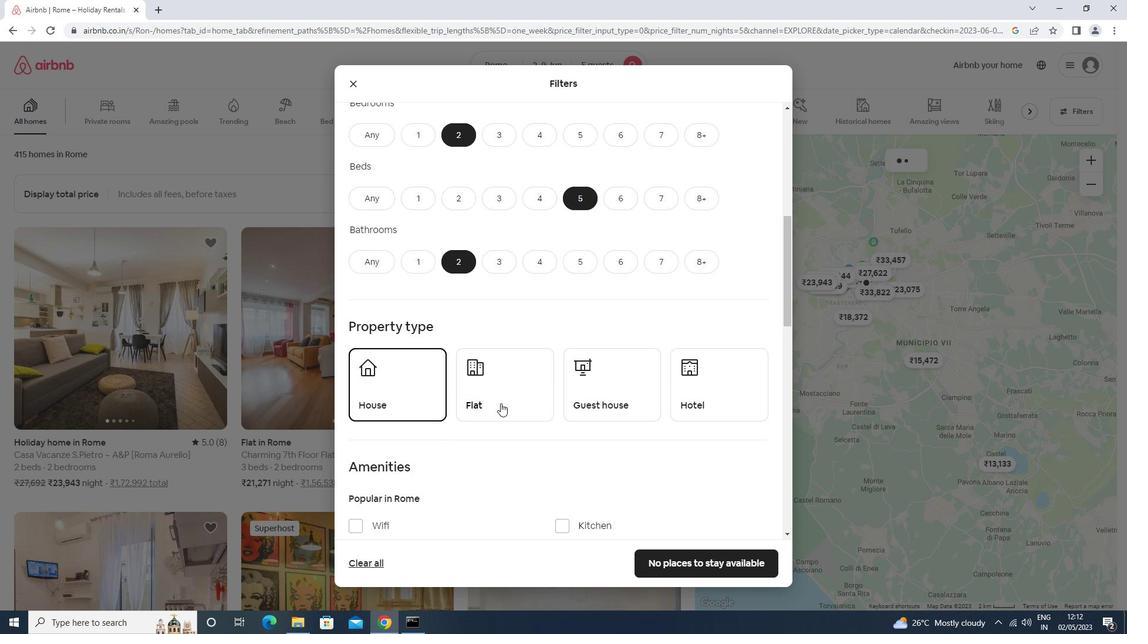 
Action: Mouse pressed left at (514, 400)
Screenshot: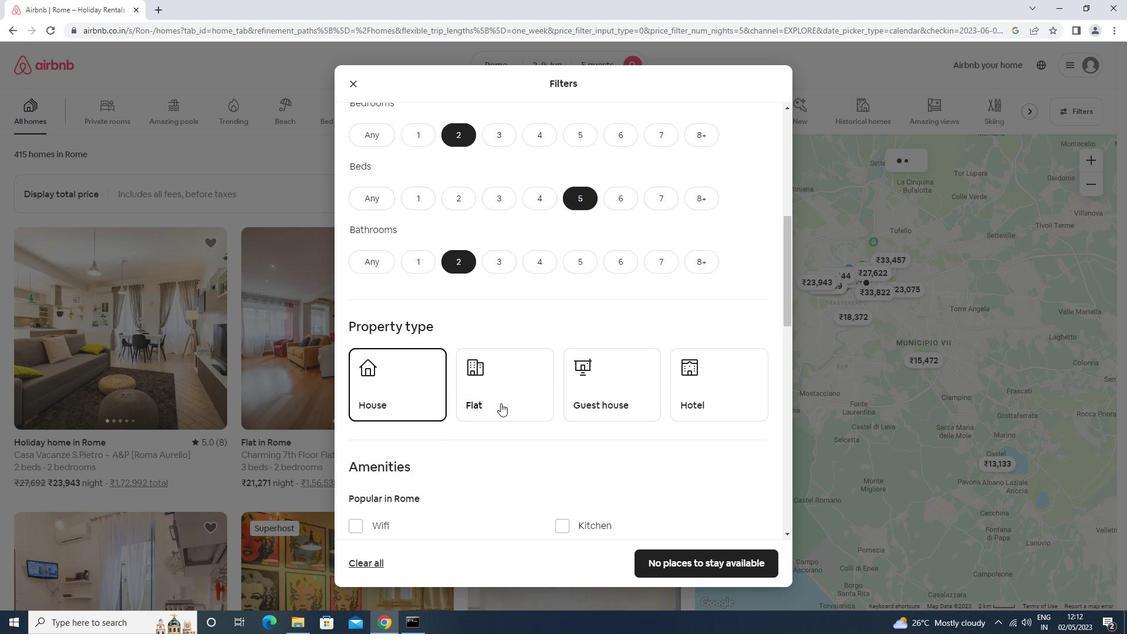 
Action: Mouse moved to (604, 395)
Screenshot: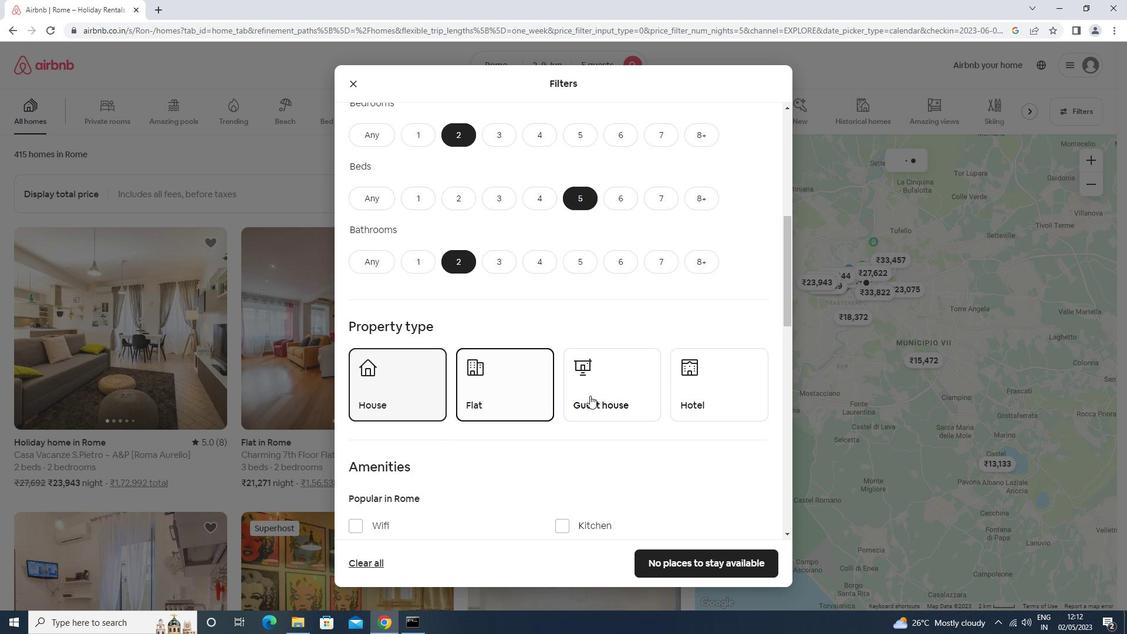 
Action: Mouse pressed left at (604, 395)
Screenshot: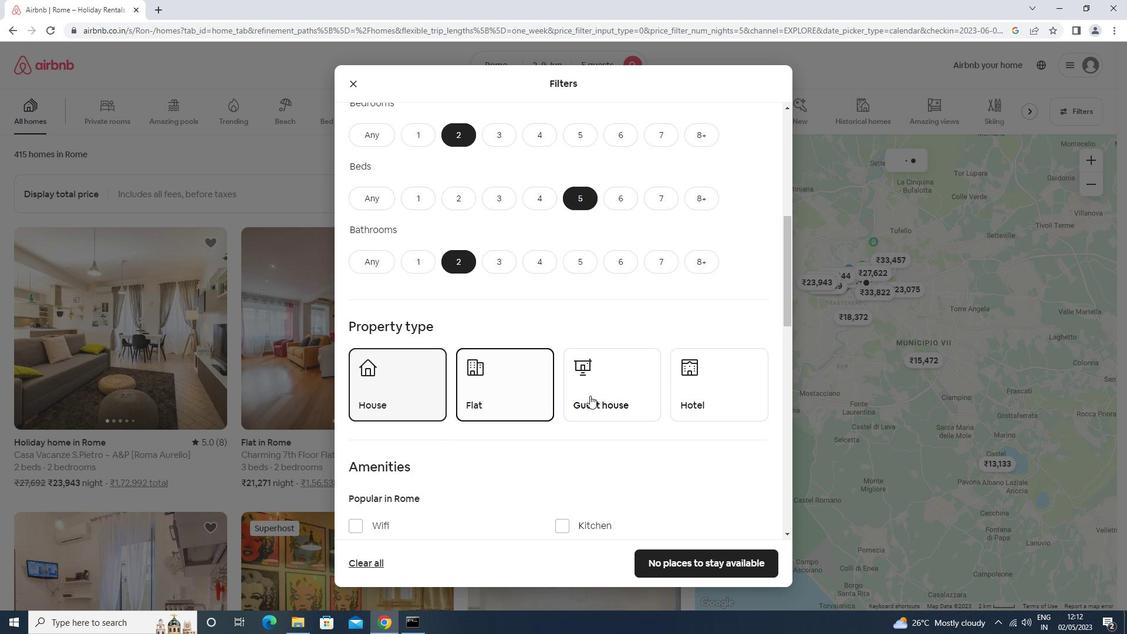 
Action: Mouse moved to (602, 392)
Screenshot: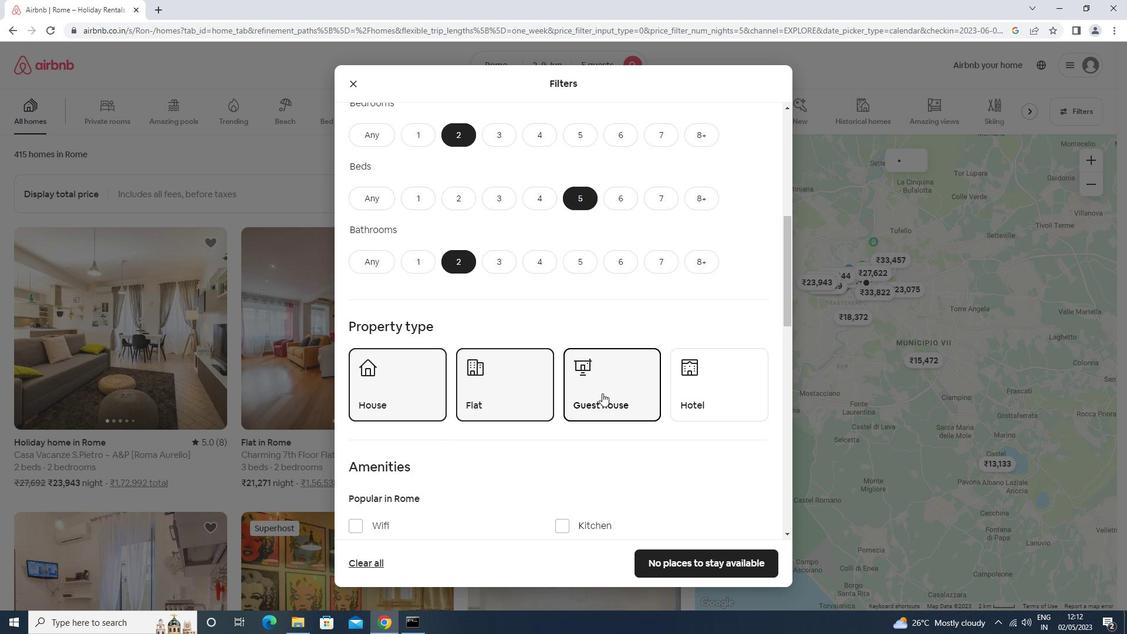 
Action: Mouse scrolled (602, 392) with delta (0, 0)
Screenshot: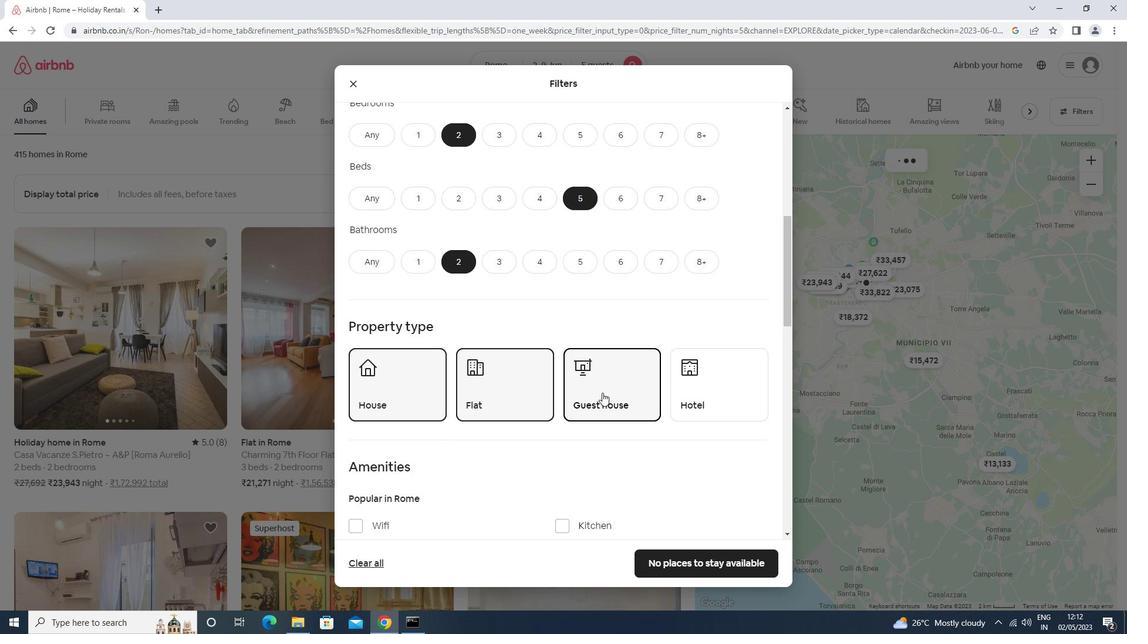 
Action: Mouse scrolled (602, 392) with delta (0, 0)
Screenshot: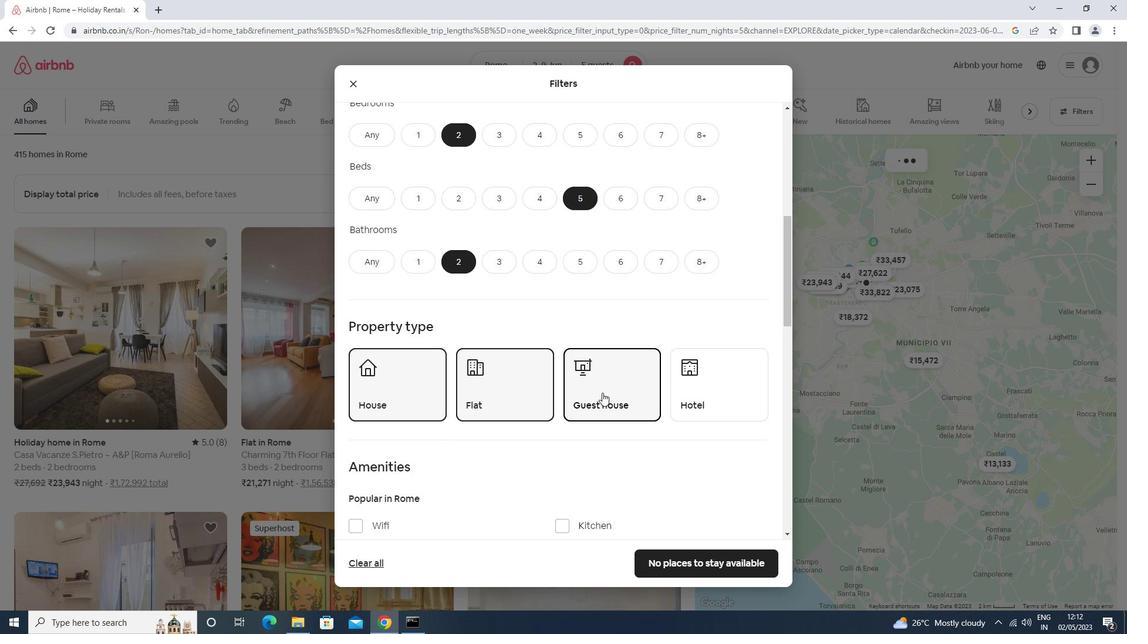 
Action: Mouse scrolled (602, 392) with delta (0, 0)
Screenshot: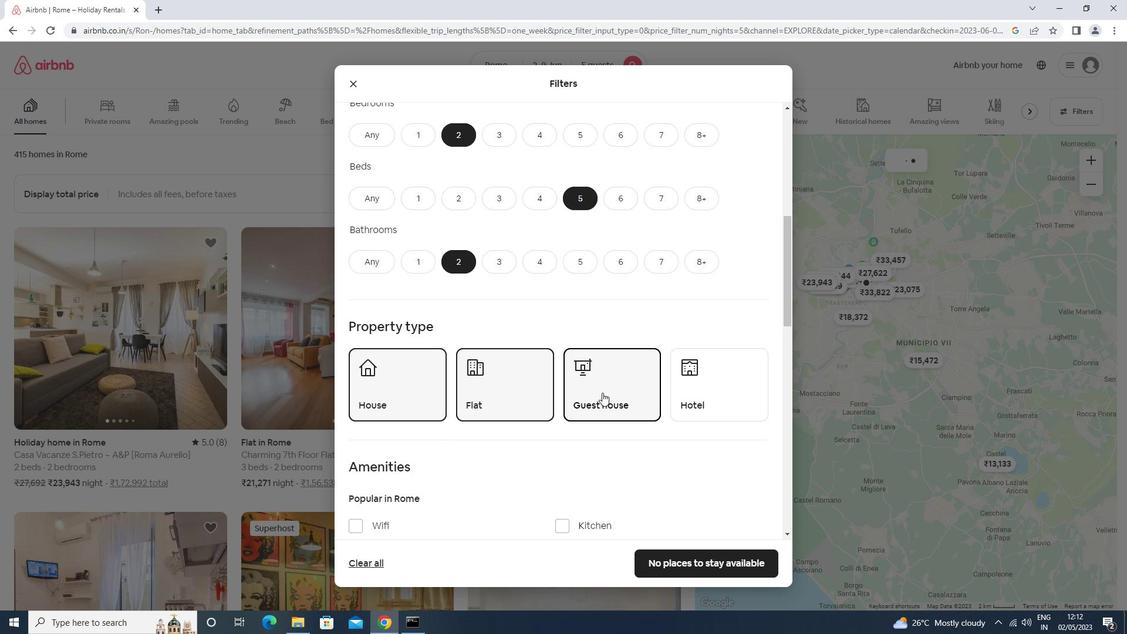 
Action: Mouse moved to (369, 345)
Screenshot: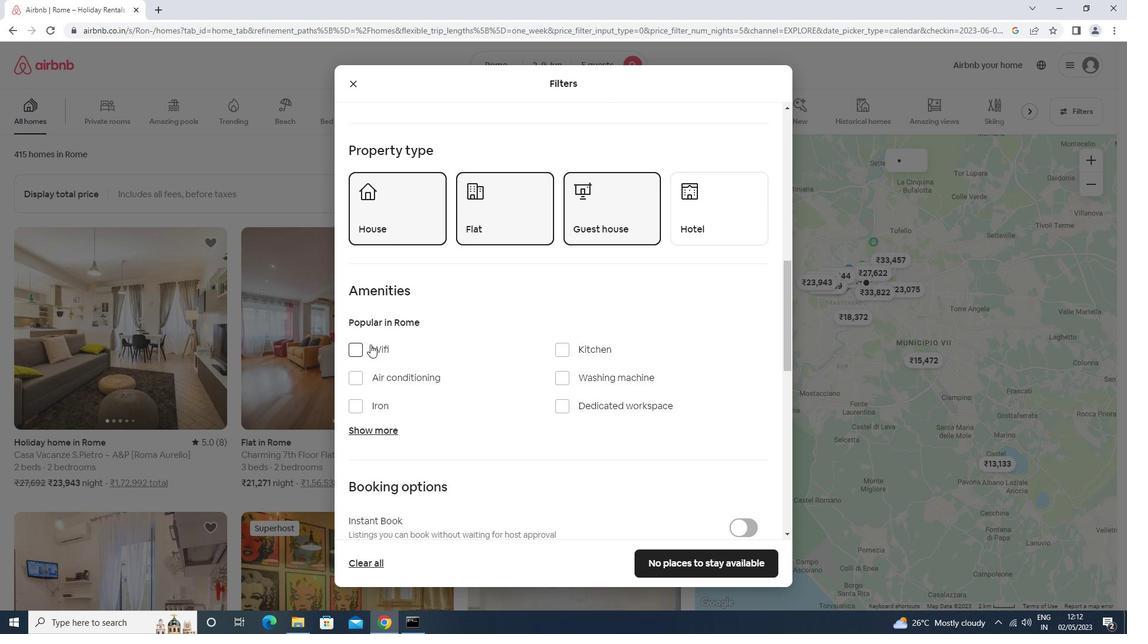 
Action: Mouse pressed left at (369, 345)
Screenshot: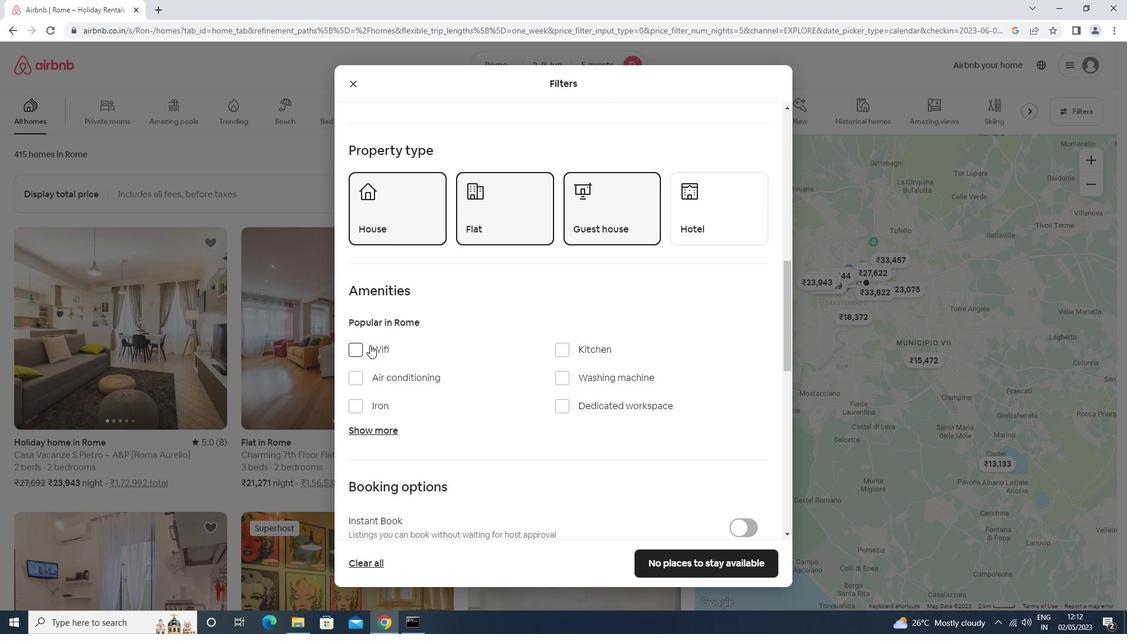 
Action: Mouse moved to (369, 345)
Screenshot: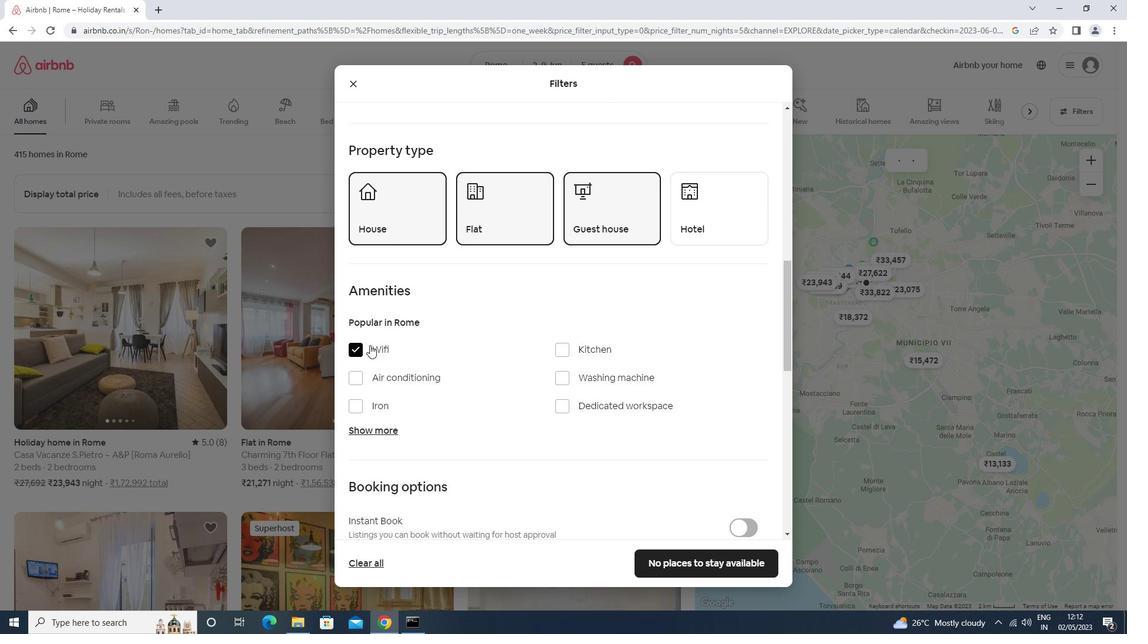 
Action: Mouse scrolled (369, 345) with delta (0, 0)
Screenshot: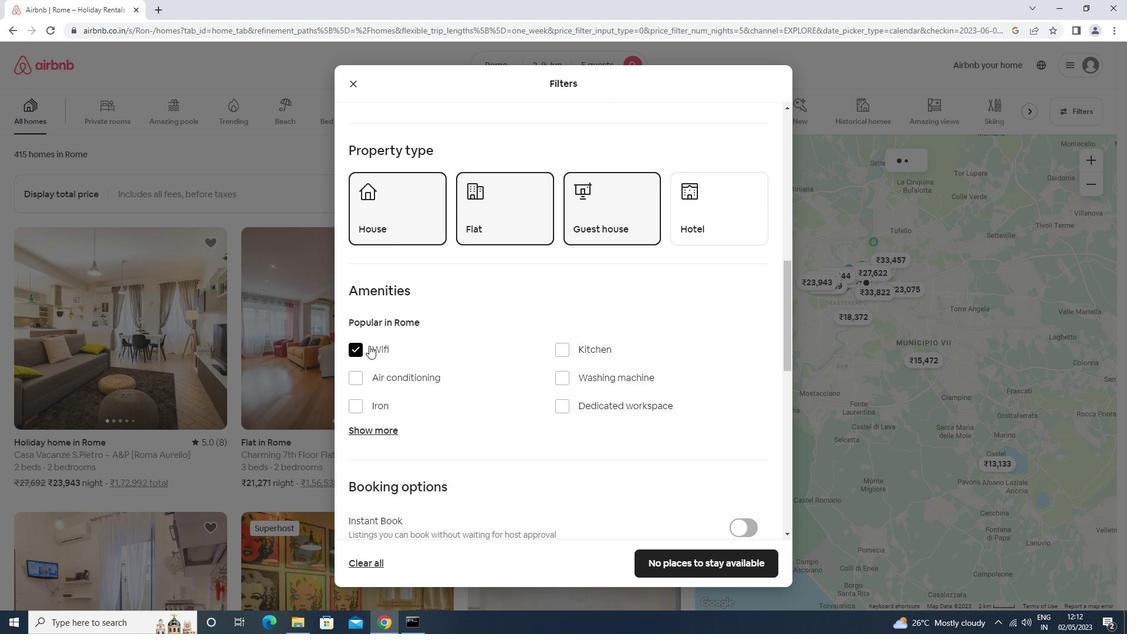 
Action: Mouse moved to (742, 510)
Screenshot: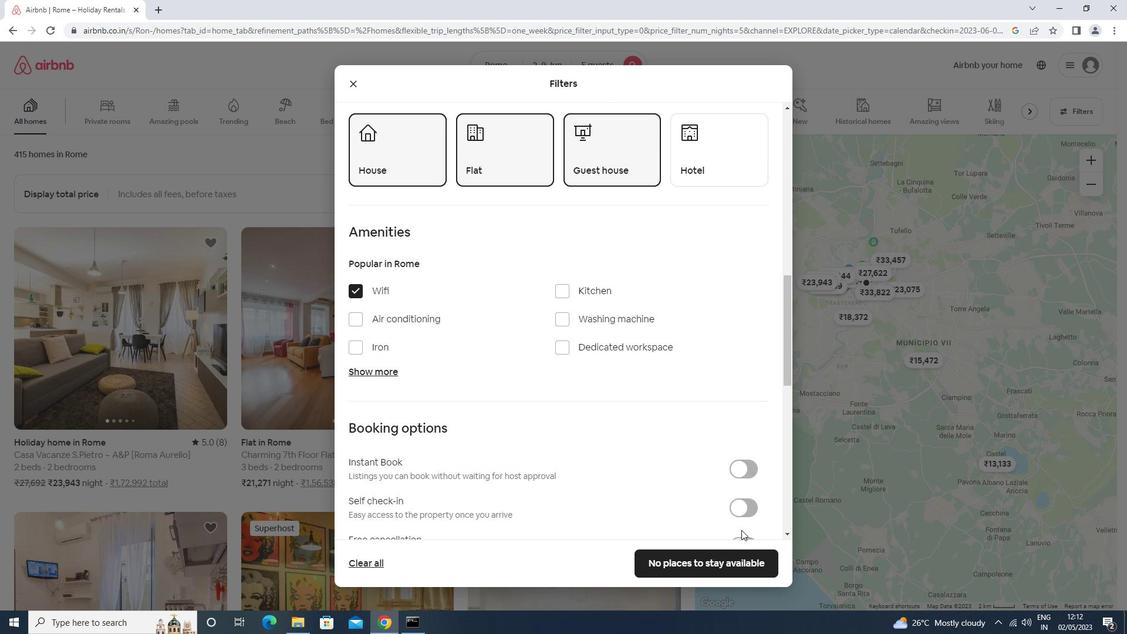 
Action: Mouse pressed left at (742, 510)
Screenshot: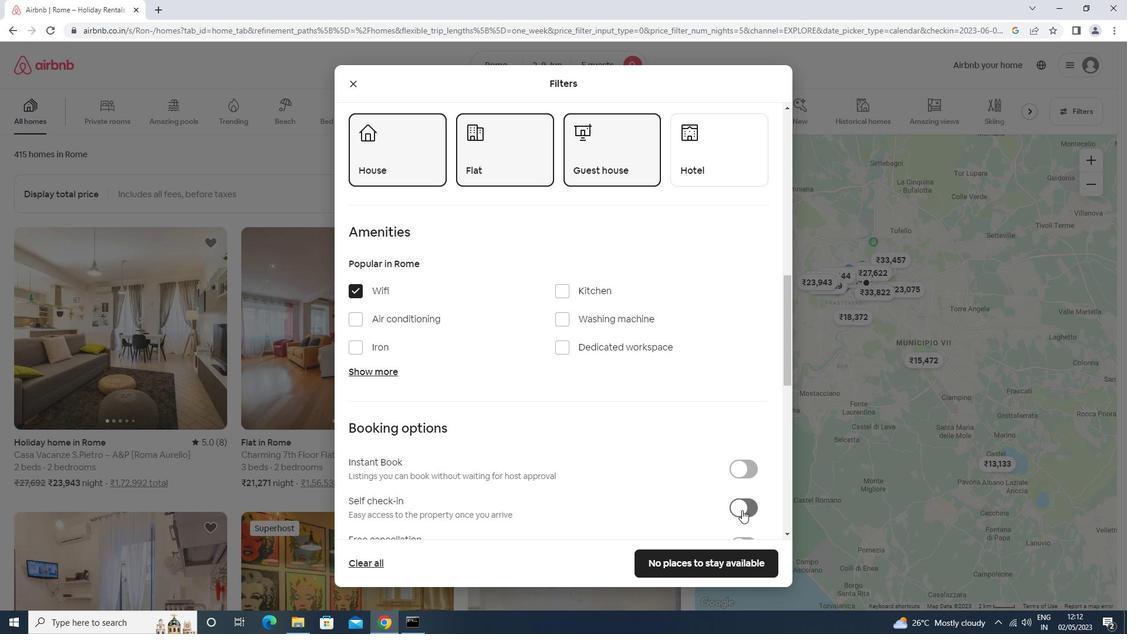 
Action: Mouse moved to (744, 507)
Screenshot: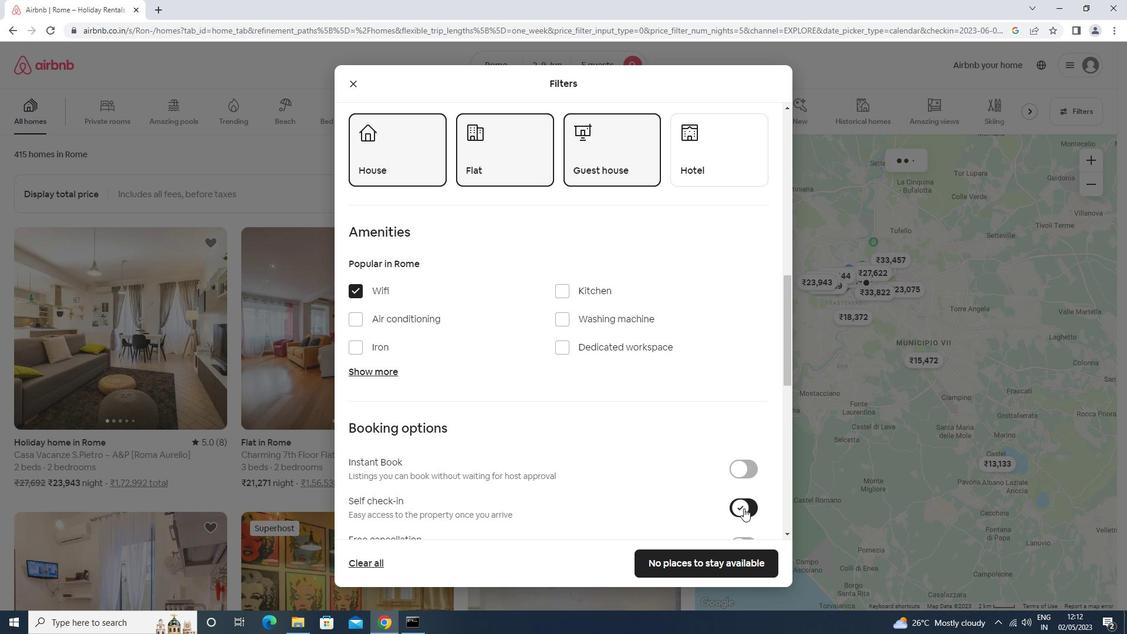 
Action: Mouse scrolled (744, 506) with delta (0, 0)
Screenshot: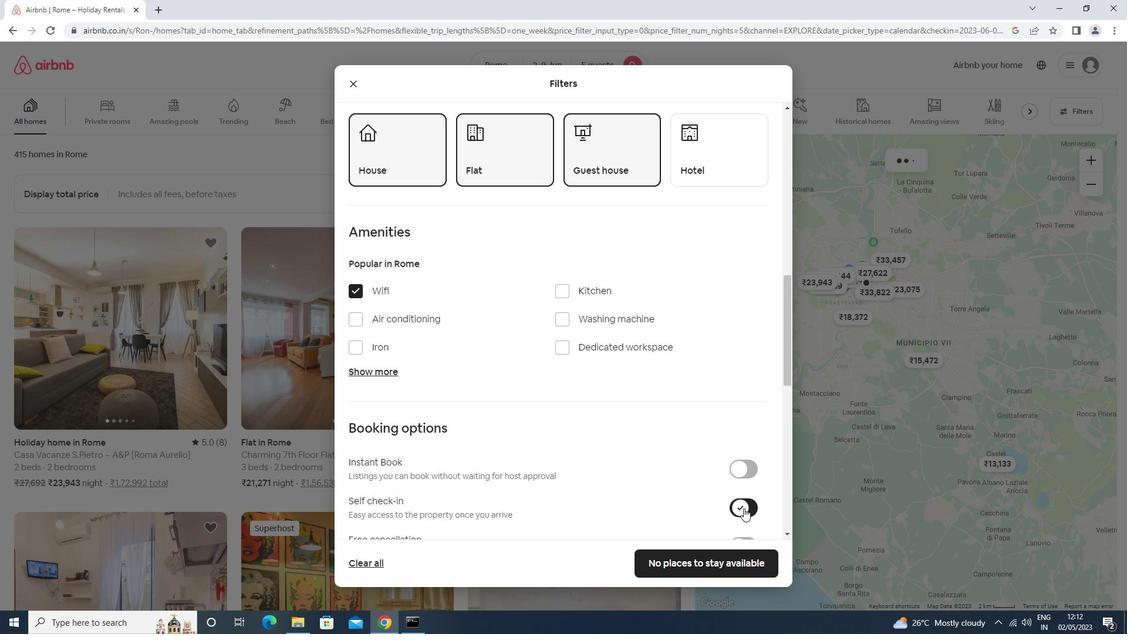 
Action: Mouse scrolled (744, 506) with delta (0, 0)
Screenshot: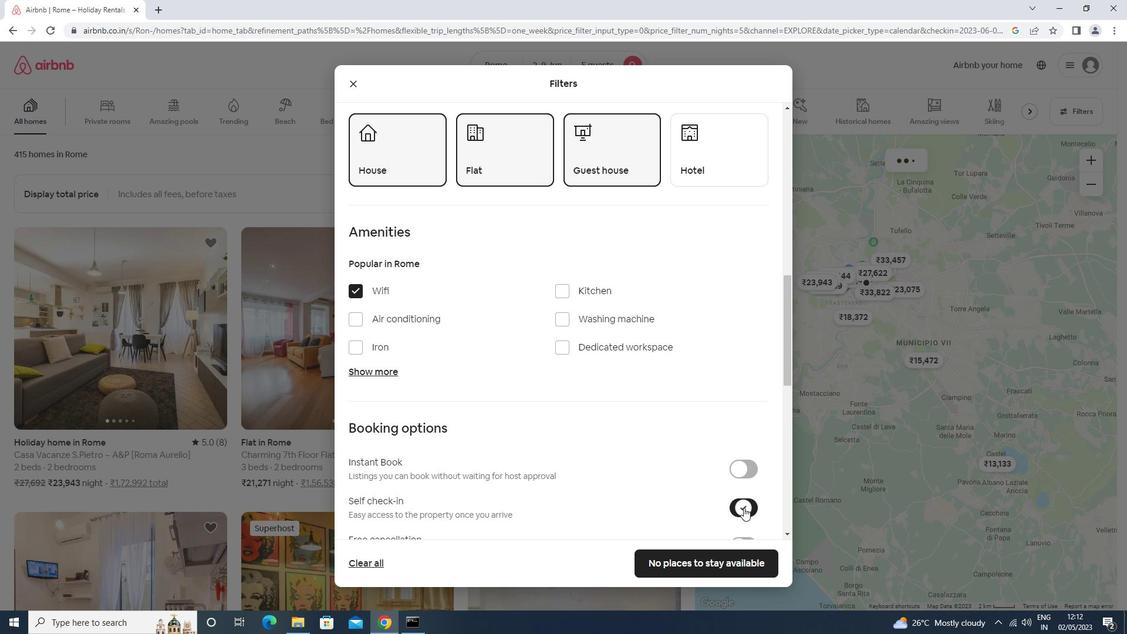 
Action: Mouse scrolled (744, 506) with delta (0, 0)
Screenshot: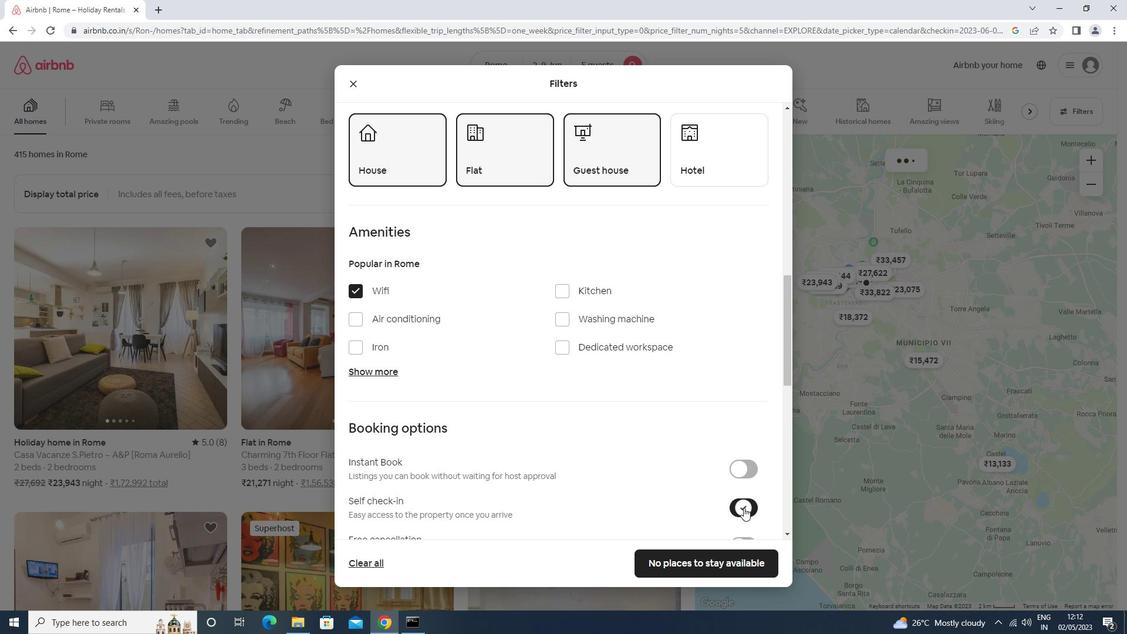 
Action: Mouse moved to (744, 507)
Screenshot: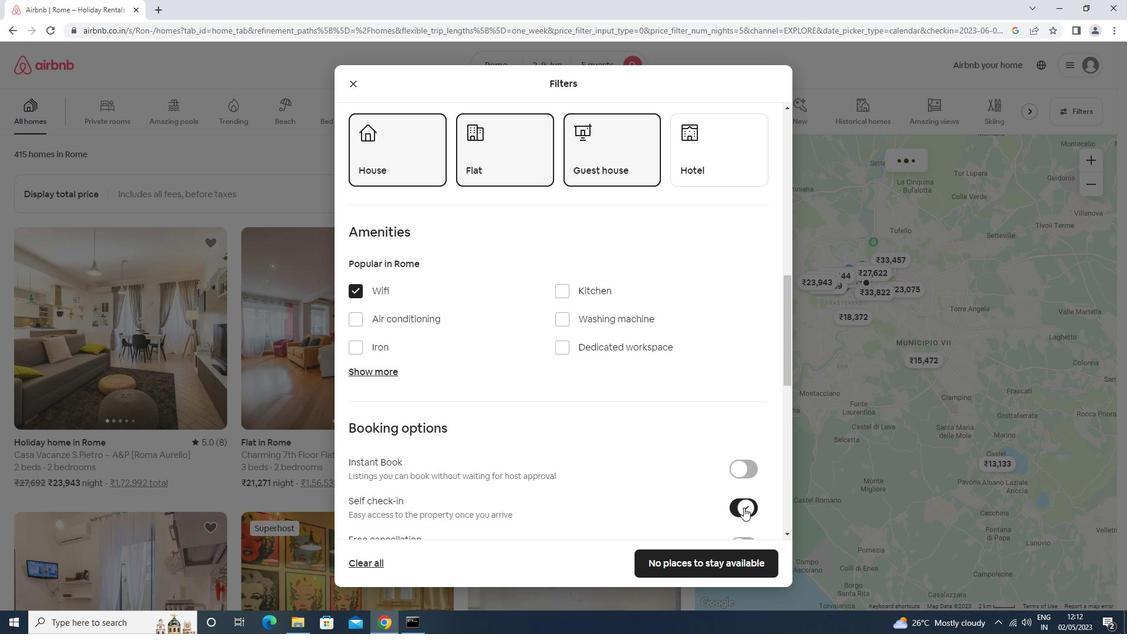 
Action: Mouse scrolled (744, 506) with delta (0, 0)
Screenshot: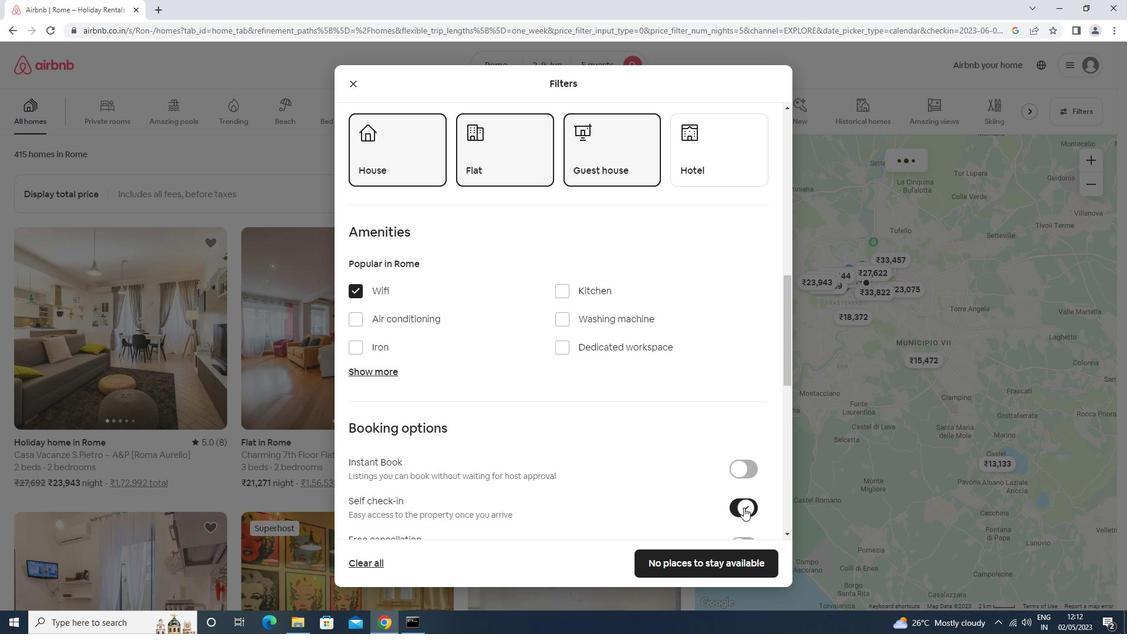 
Action: Mouse scrolled (744, 506) with delta (0, 0)
Screenshot: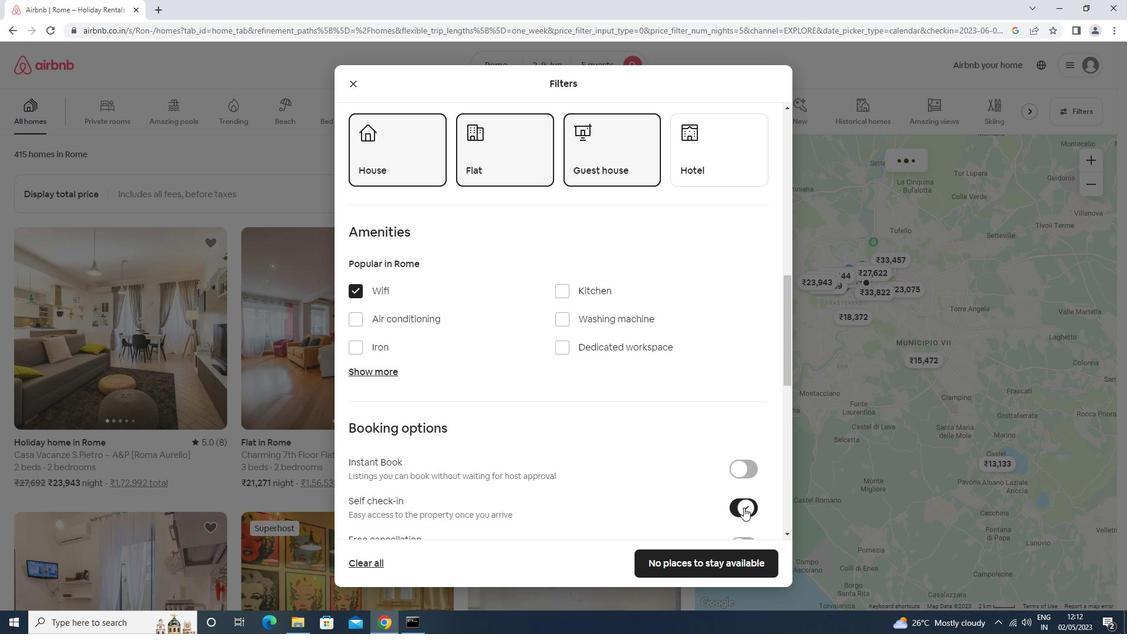 
Action: Mouse moved to (742, 507)
Screenshot: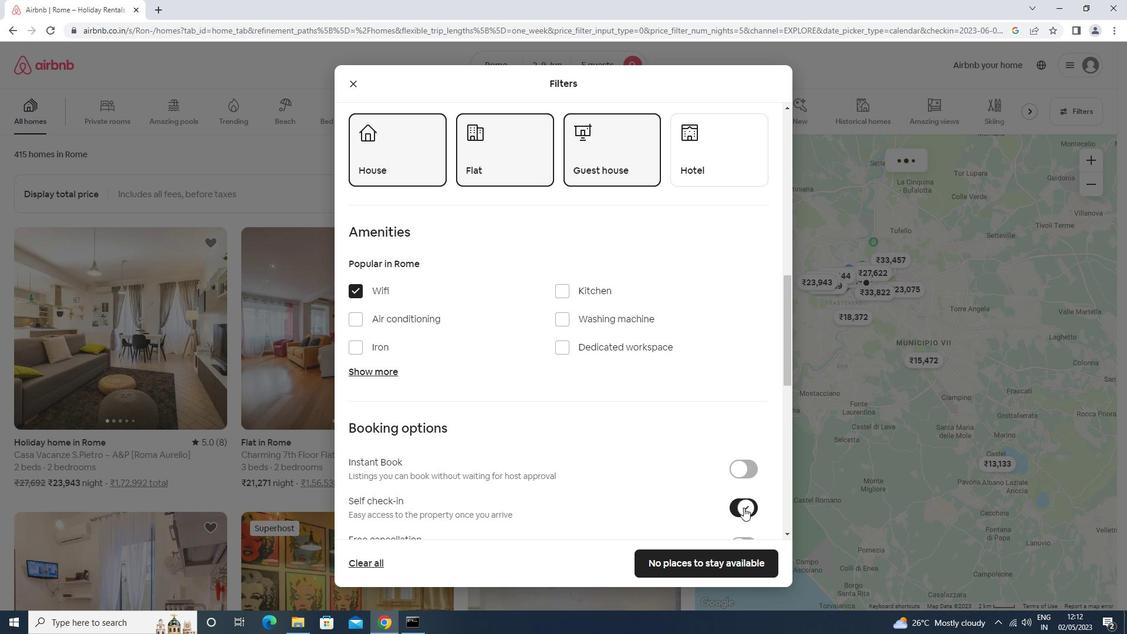 
Action: Mouse scrolled (742, 506) with delta (0, 0)
Screenshot: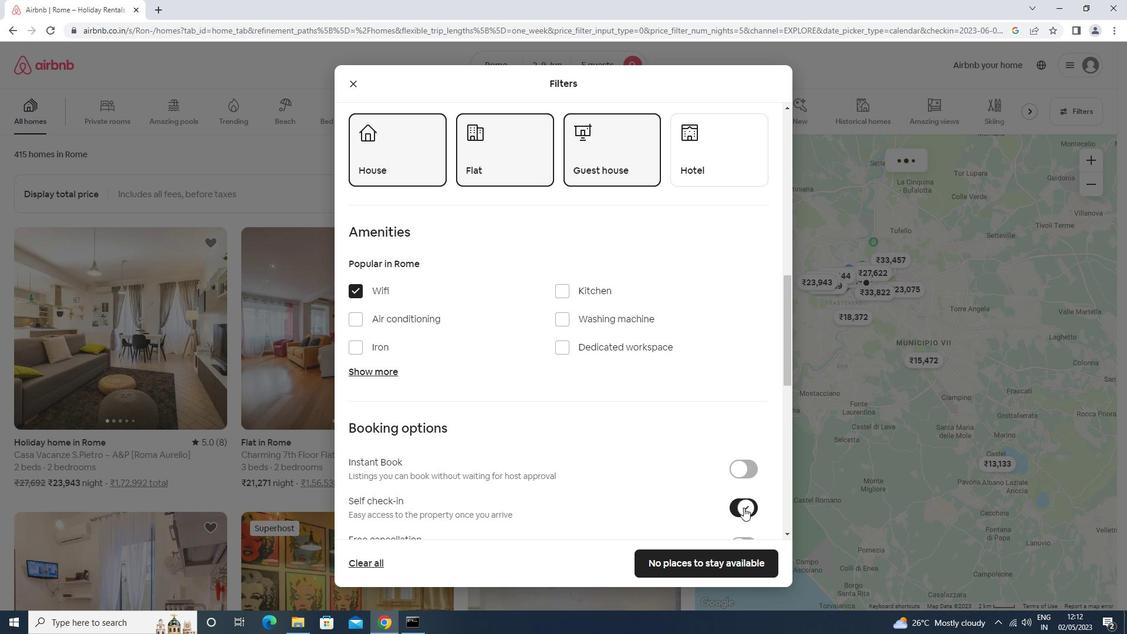 
Action: Mouse moved to (735, 513)
Screenshot: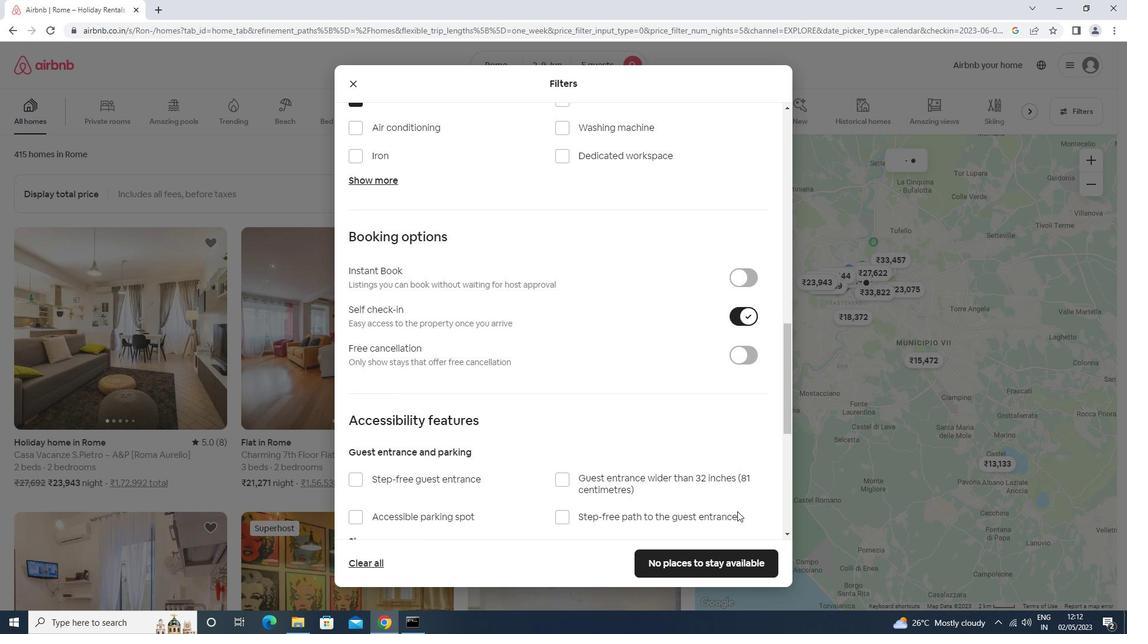 
Action: Mouse scrolled (735, 513) with delta (0, 0)
Screenshot: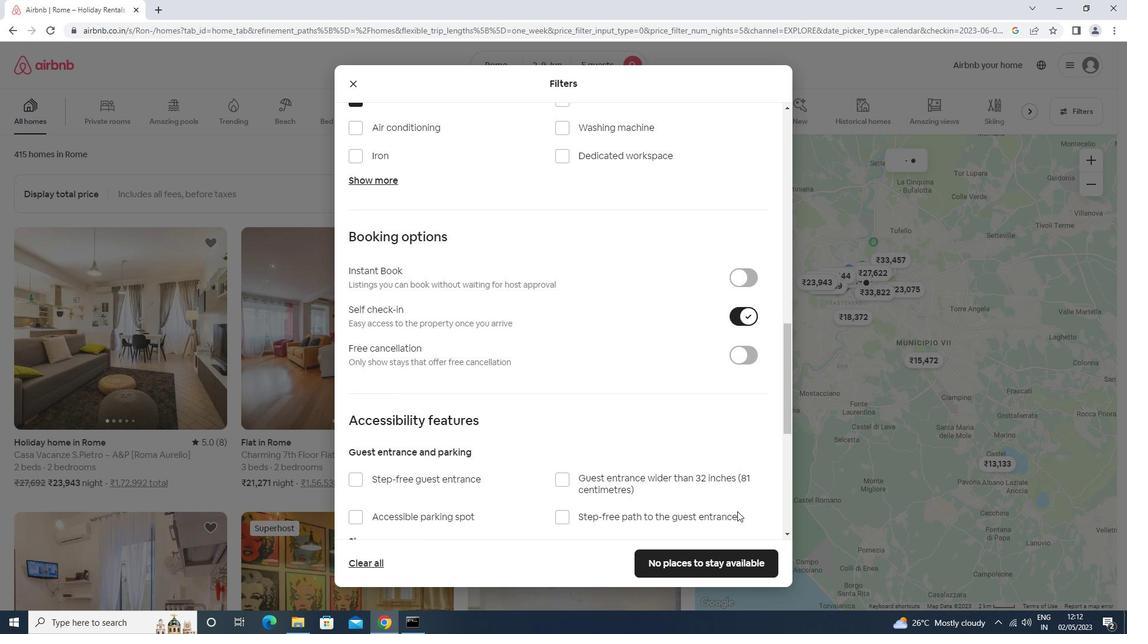 
Action: Mouse moved to (734, 515)
Screenshot: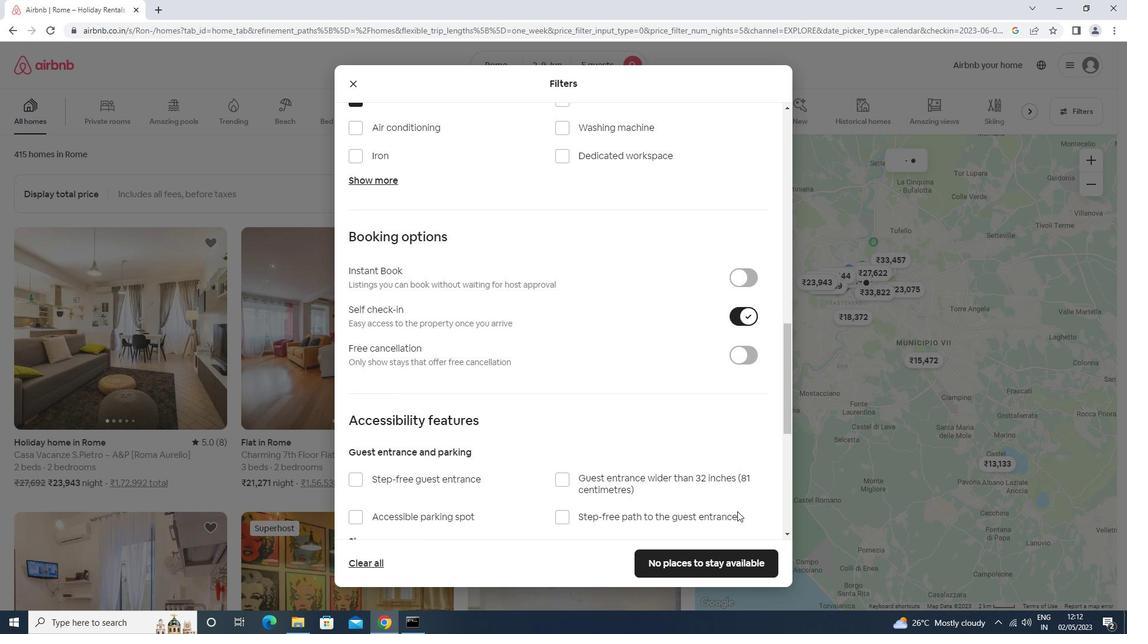 
Action: Mouse scrolled (734, 514) with delta (0, 0)
Screenshot: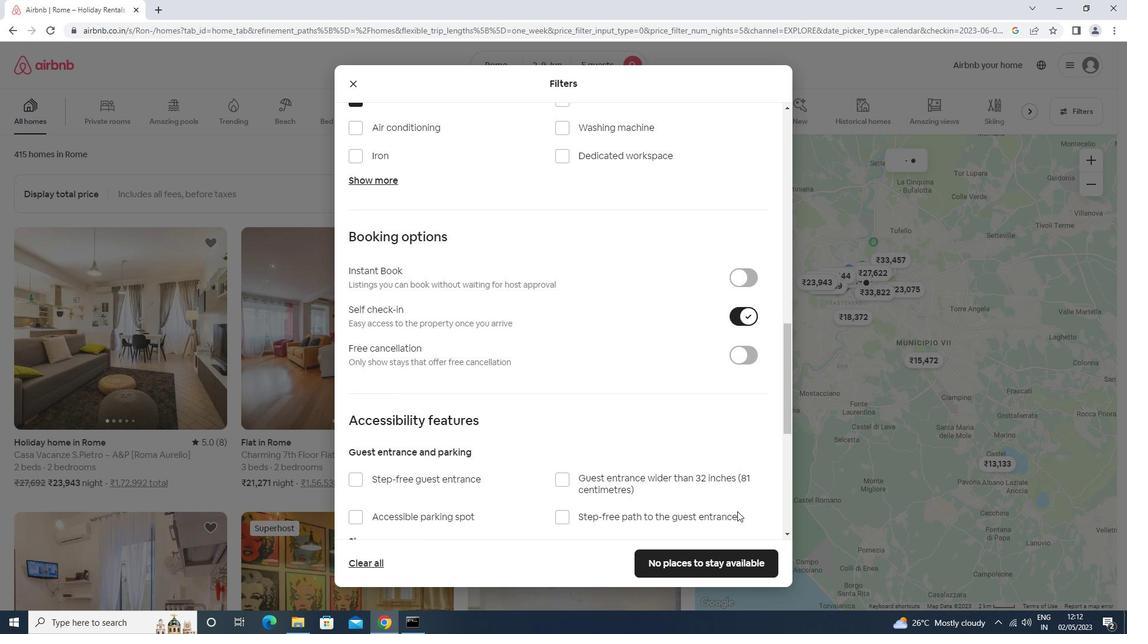
Action: Mouse scrolled (734, 514) with delta (0, 0)
Screenshot: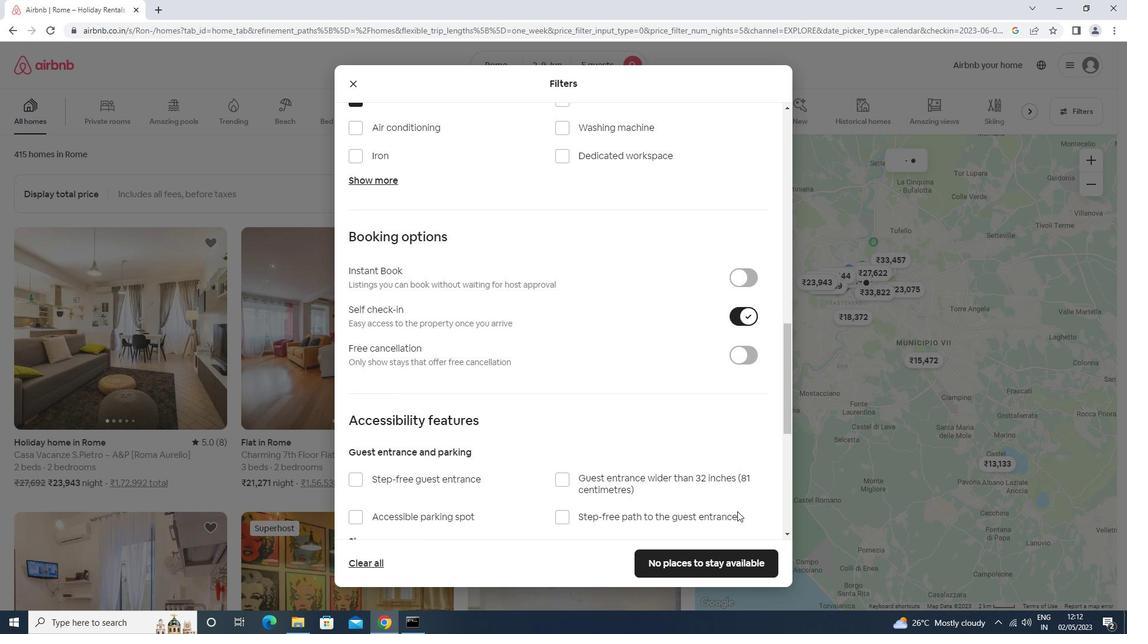 
Action: Mouse scrolled (734, 514) with delta (0, 0)
Screenshot: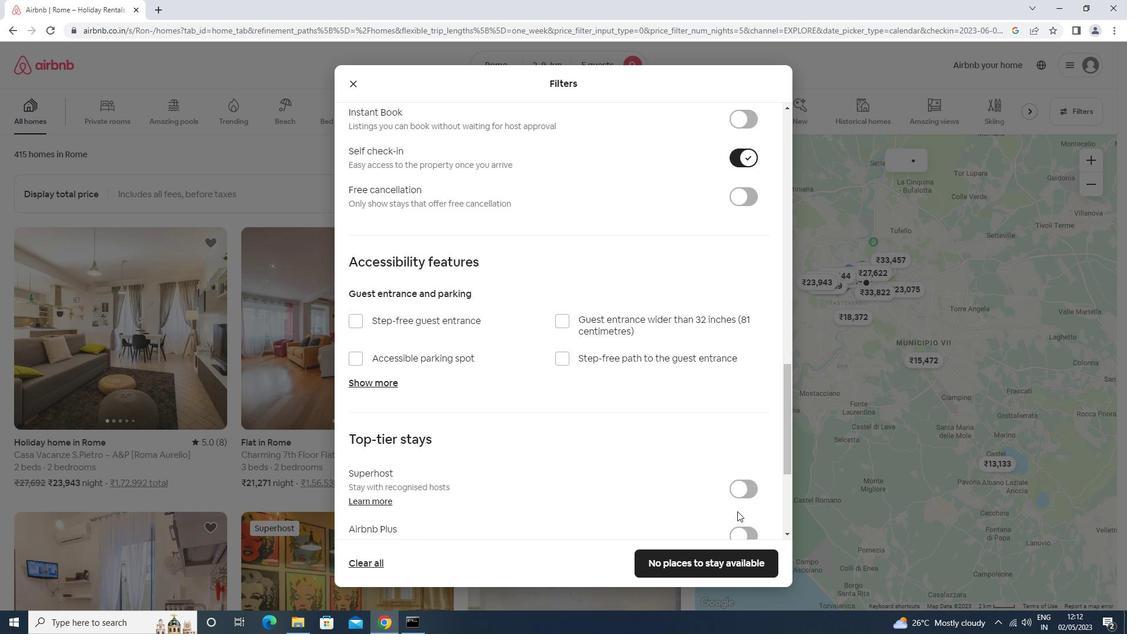 
Action: Mouse moved to (733, 515)
Screenshot: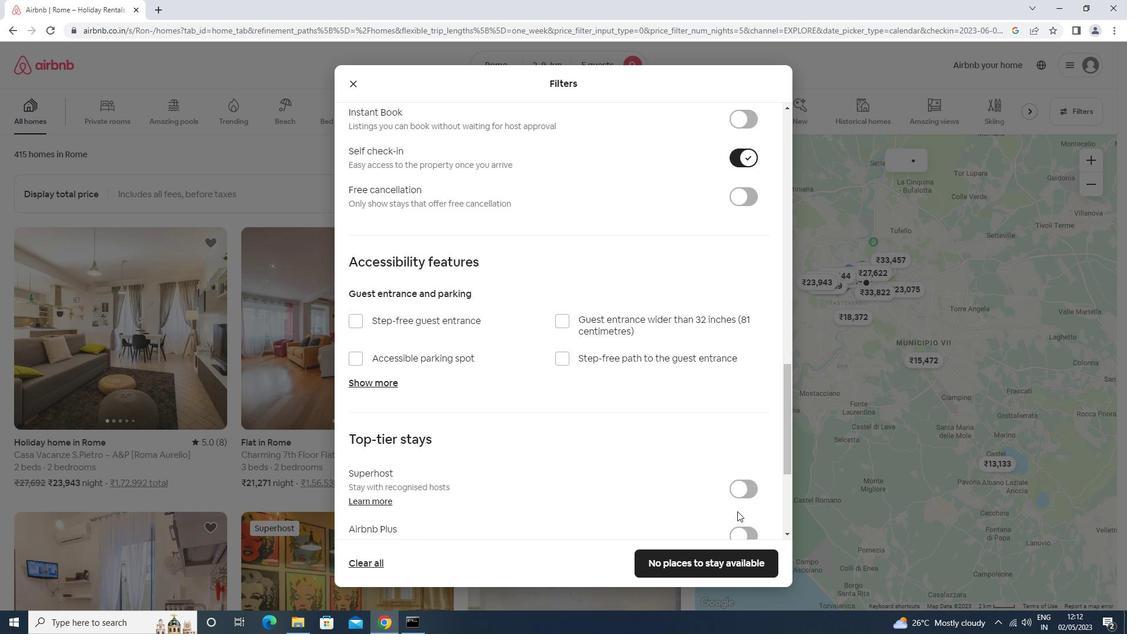 
Action: Mouse scrolled (733, 514) with delta (0, 0)
Screenshot: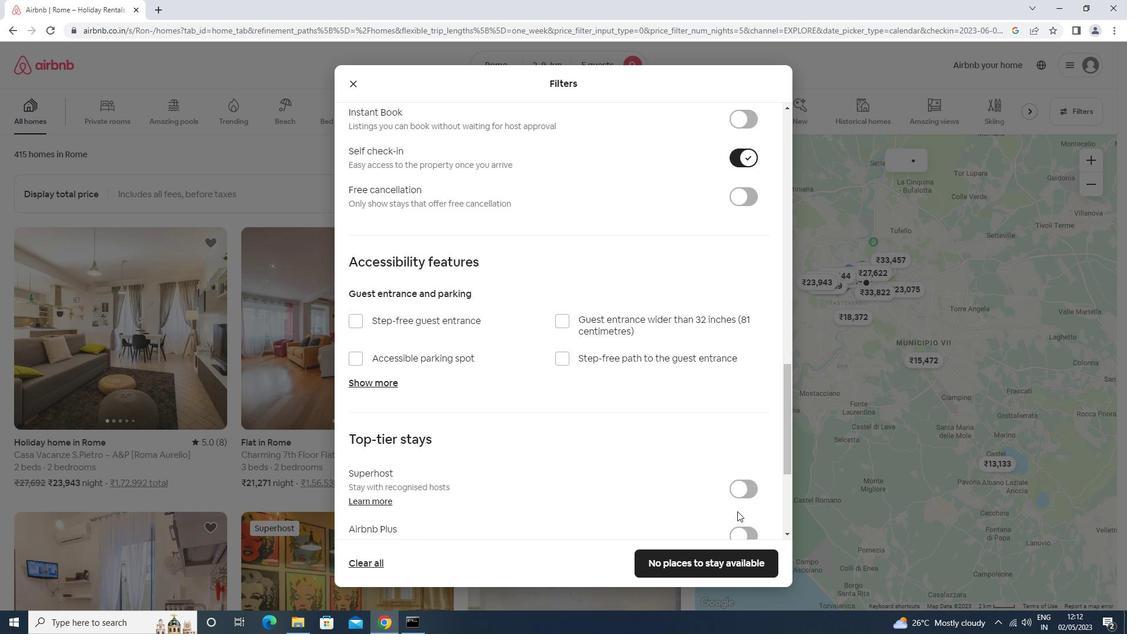 
Action: Mouse moved to (732, 515)
Screenshot: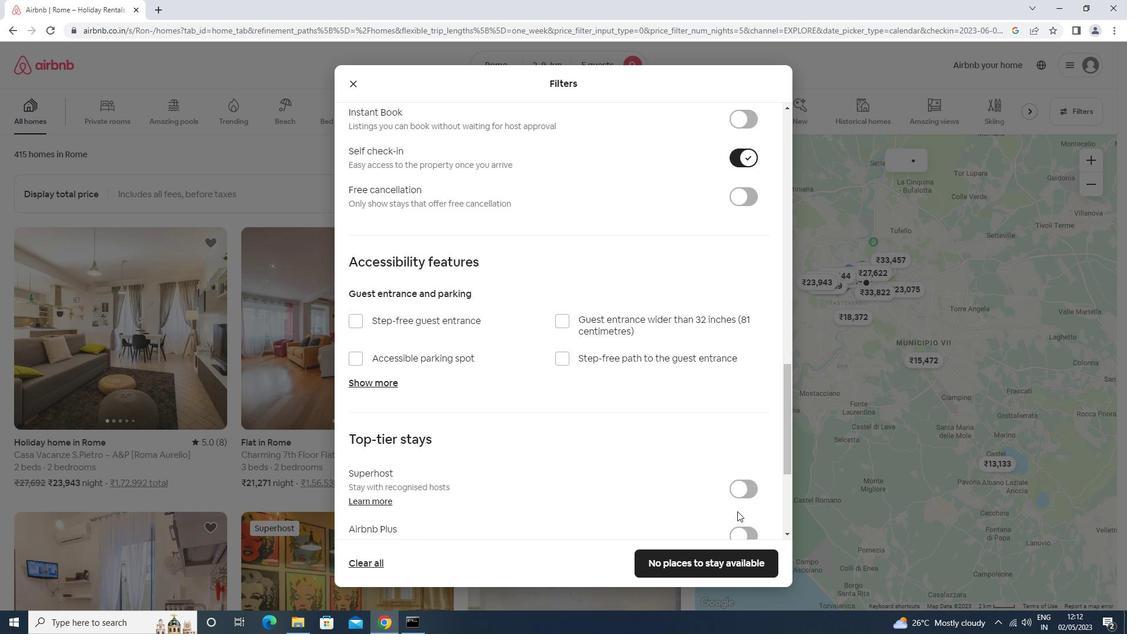 
Action: Mouse scrolled (732, 514) with delta (0, 0)
Screenshot: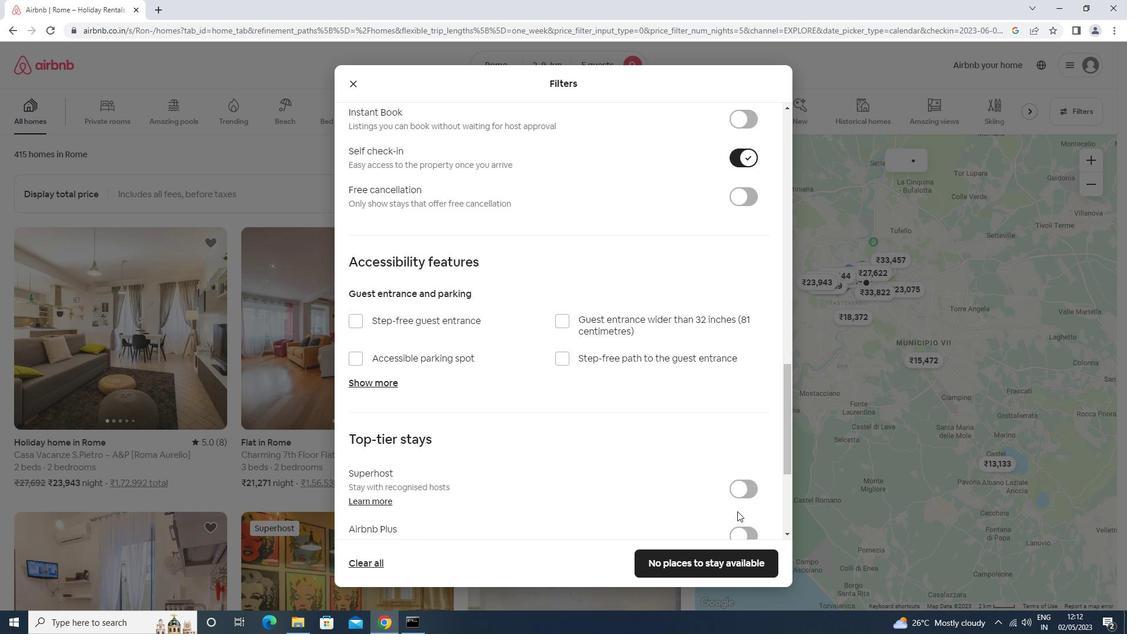 
Action: Mouse moved to (372, 455)
Screenshot: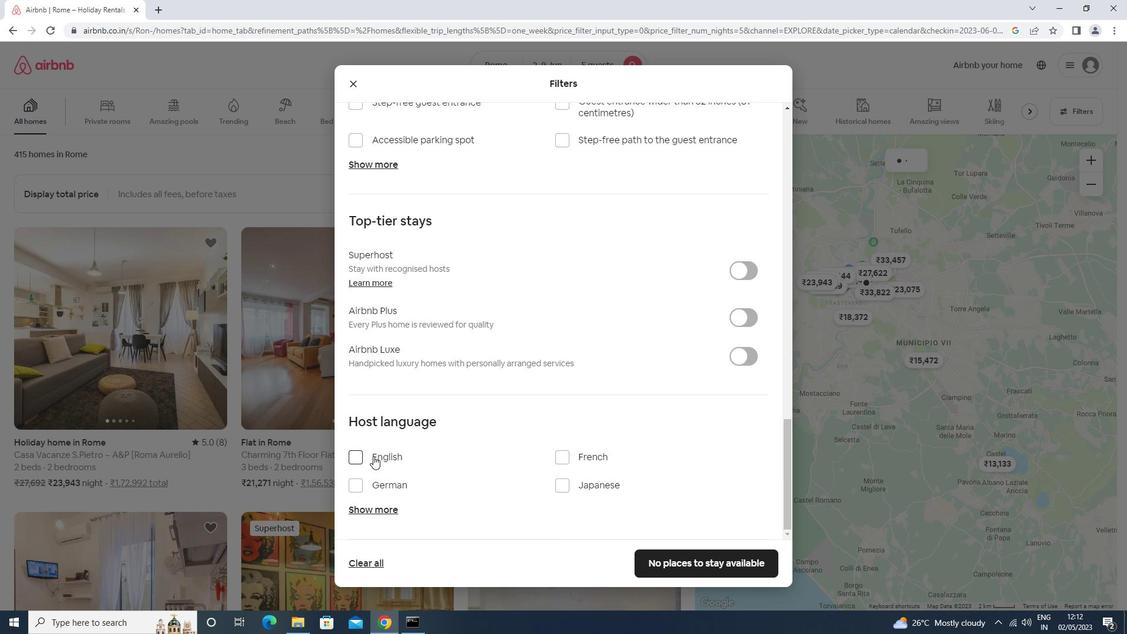 
Action: Mouse pressed left at (372, 455)
Screenshot: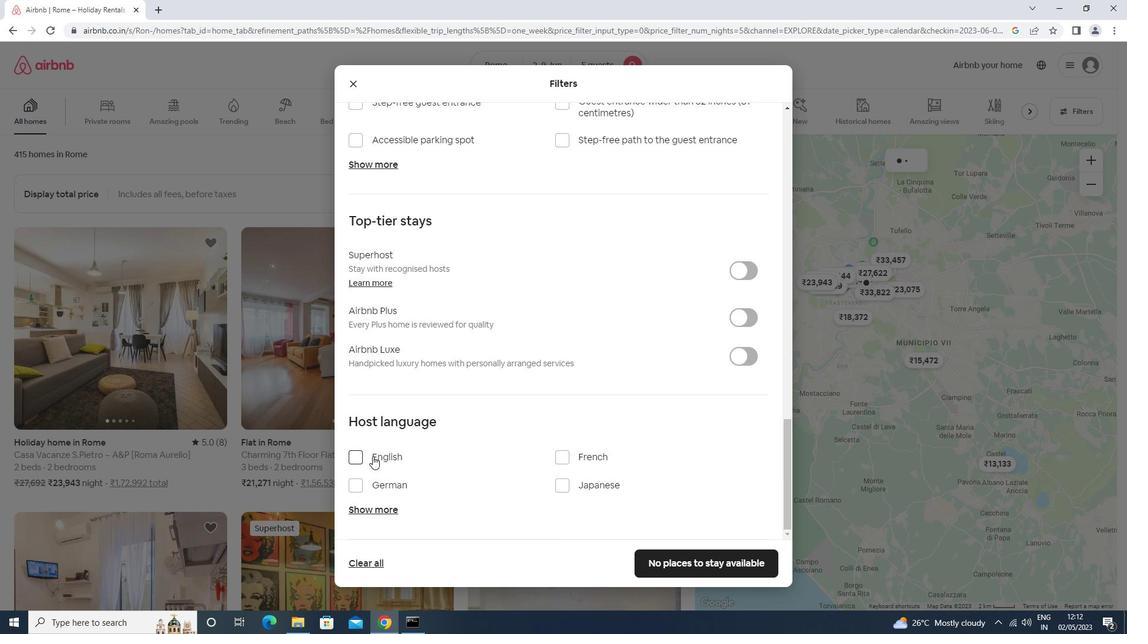 
Action: Mouse moved to (678, 560)
Screenshot: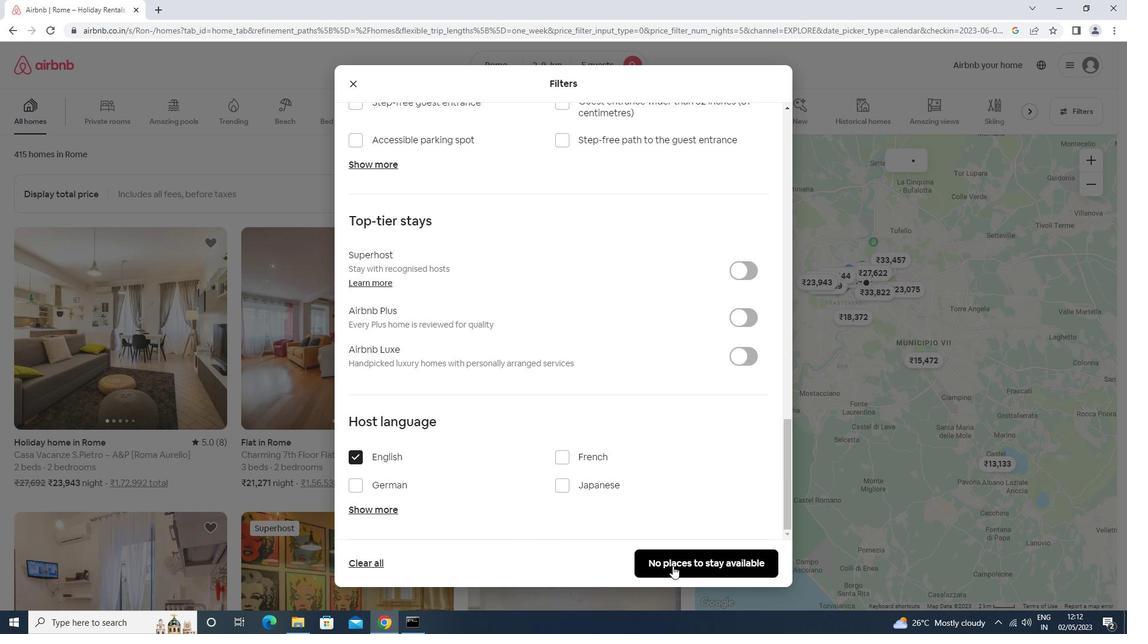 
Action: Mouse pressed left at (678, 560)
Screenshot: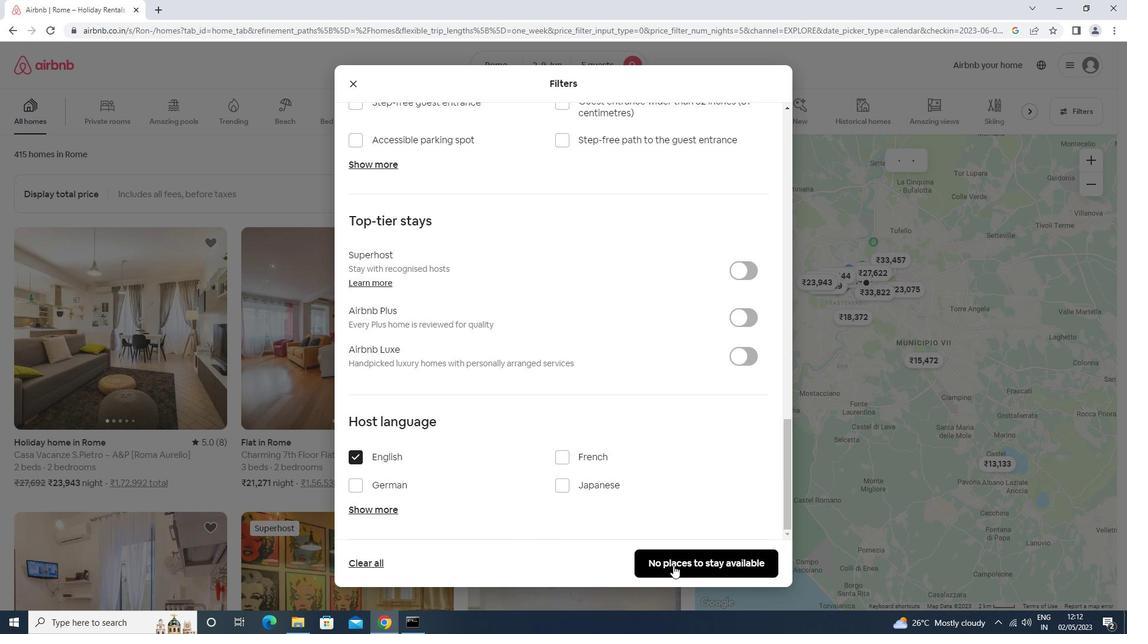 
Action: Mouse moved to (676, 560)
Screenshot: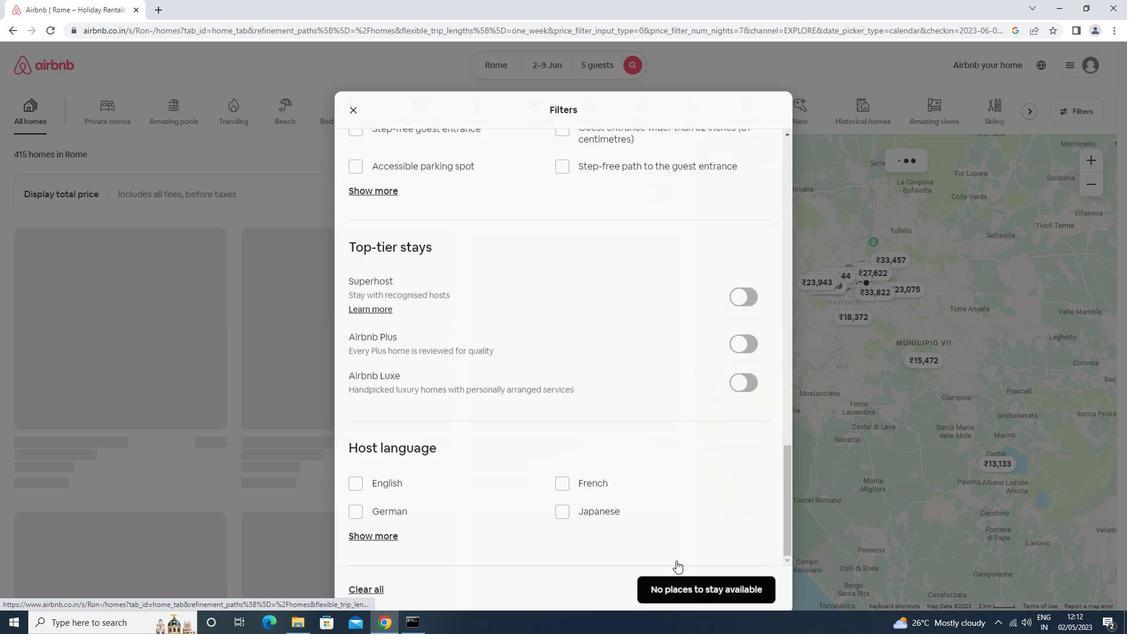 
